 Task: Find connections with filter location Eltville with filter topic #communitywith filter profile language French with filter current company Blue Yonder with filter school Coimbatore Tamil Nadu jobs  with filter industry Social Networking Platforms with filter service category Financial Accounting with filter keywords title Managing Partner
Action: Mouse moved to (585, 69)
Screenshot: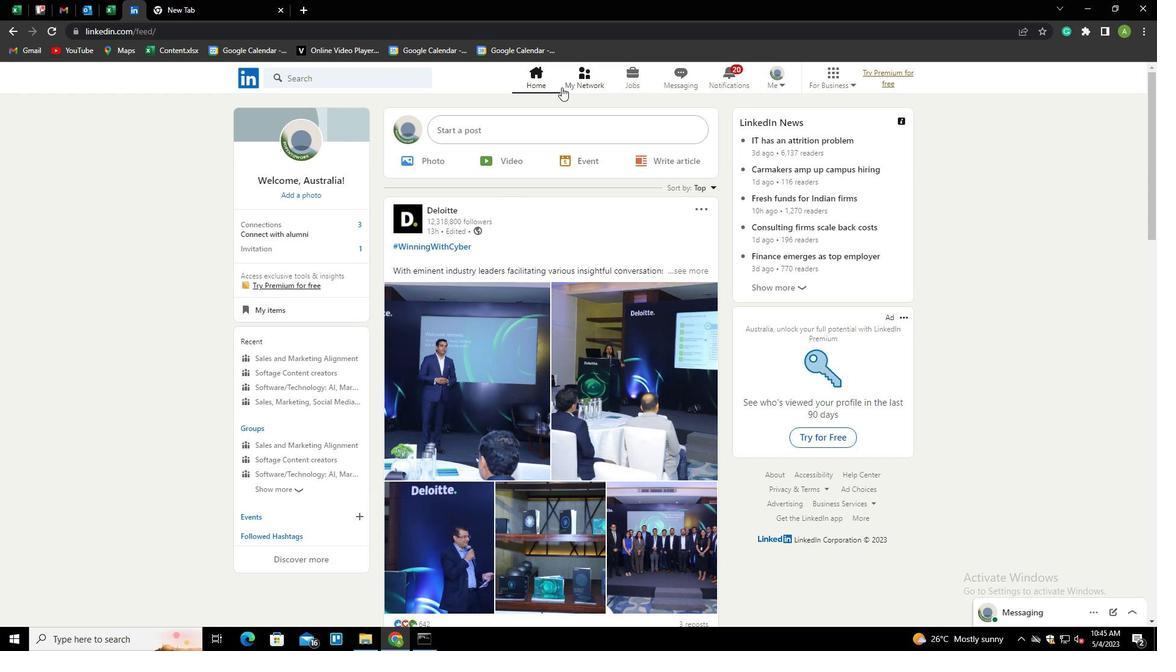 
Action: Mouse pressed left at (585, 69)
Screenshot: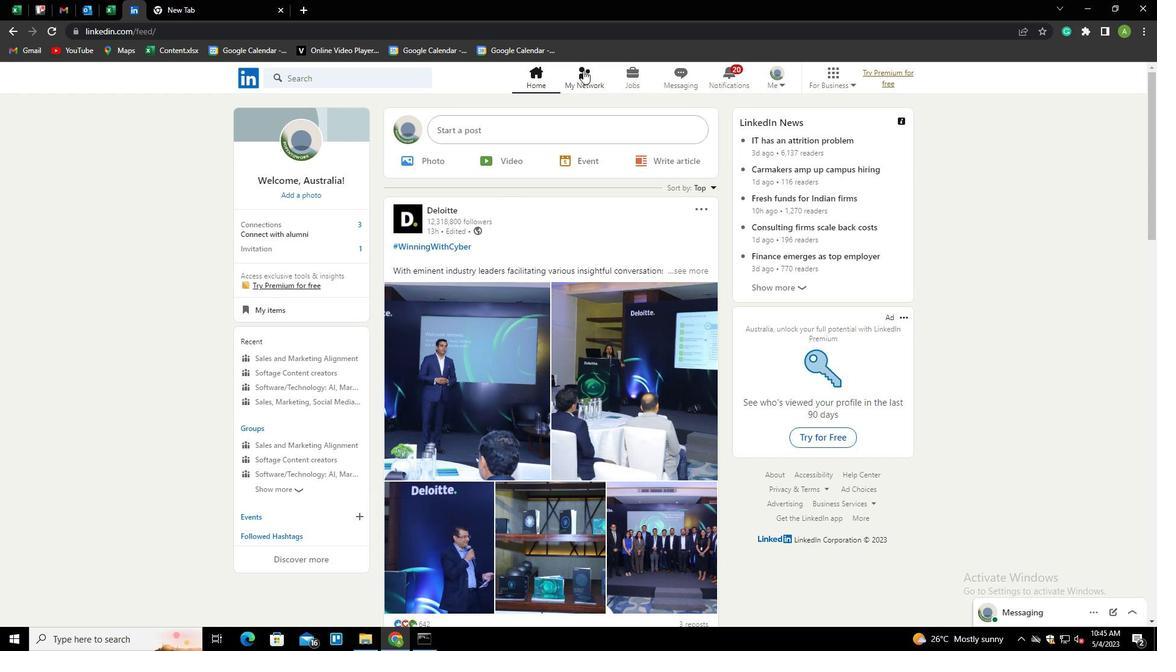 
Action: Mouse moved to (325, 142)
Screenshot: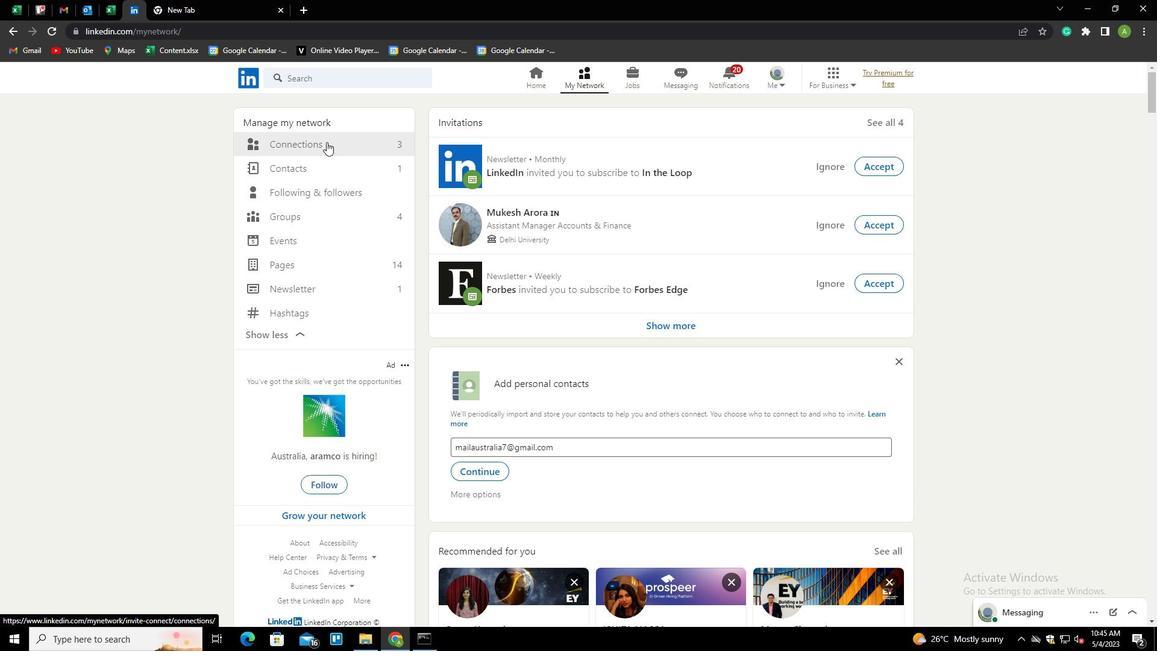 
Action: Mouse pressed left at (325, 142)
Screenshot: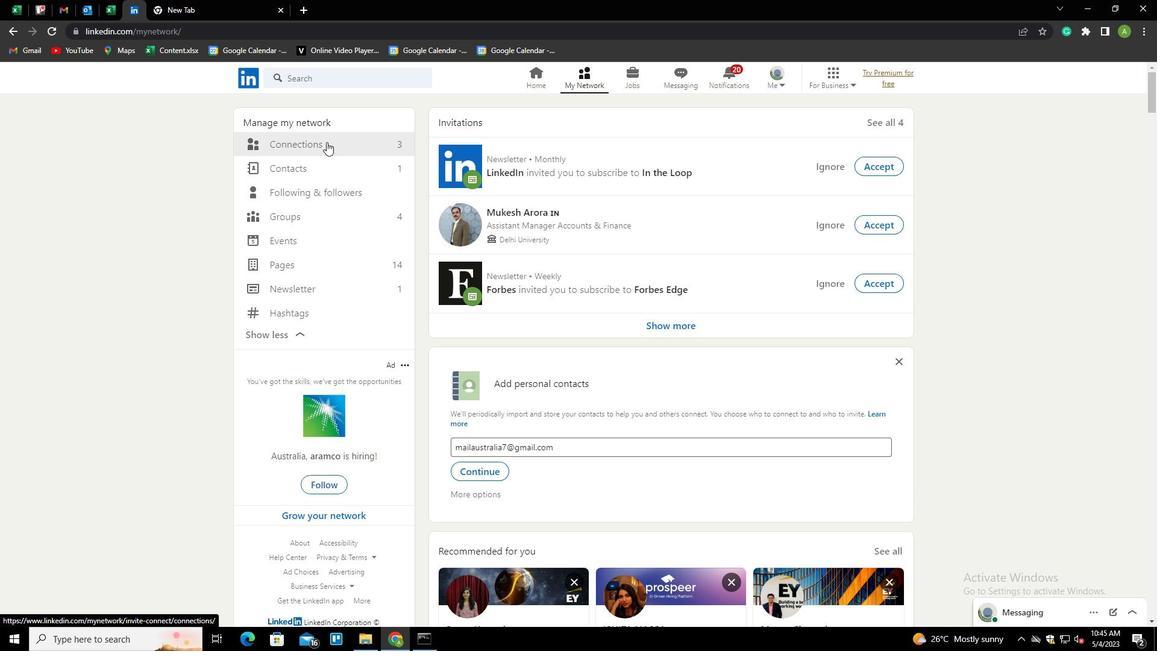 
Action: Mouse moved to (652, 145)
Screenshot: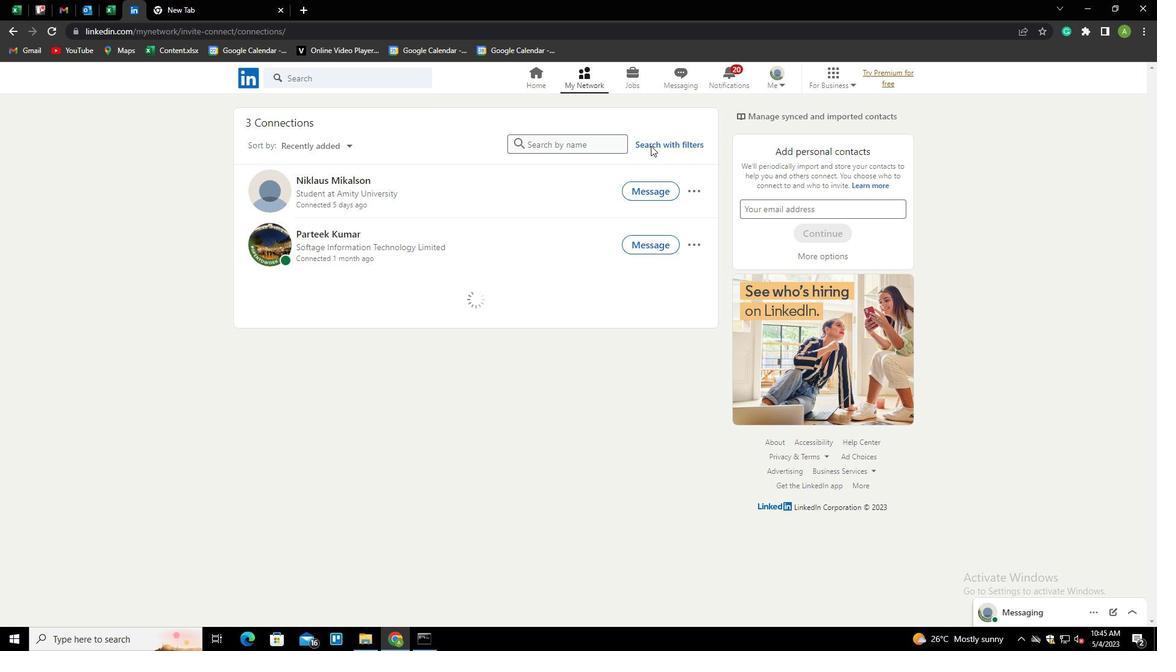 
Action: Mouse pressed left at (652, 145)
Screenshot: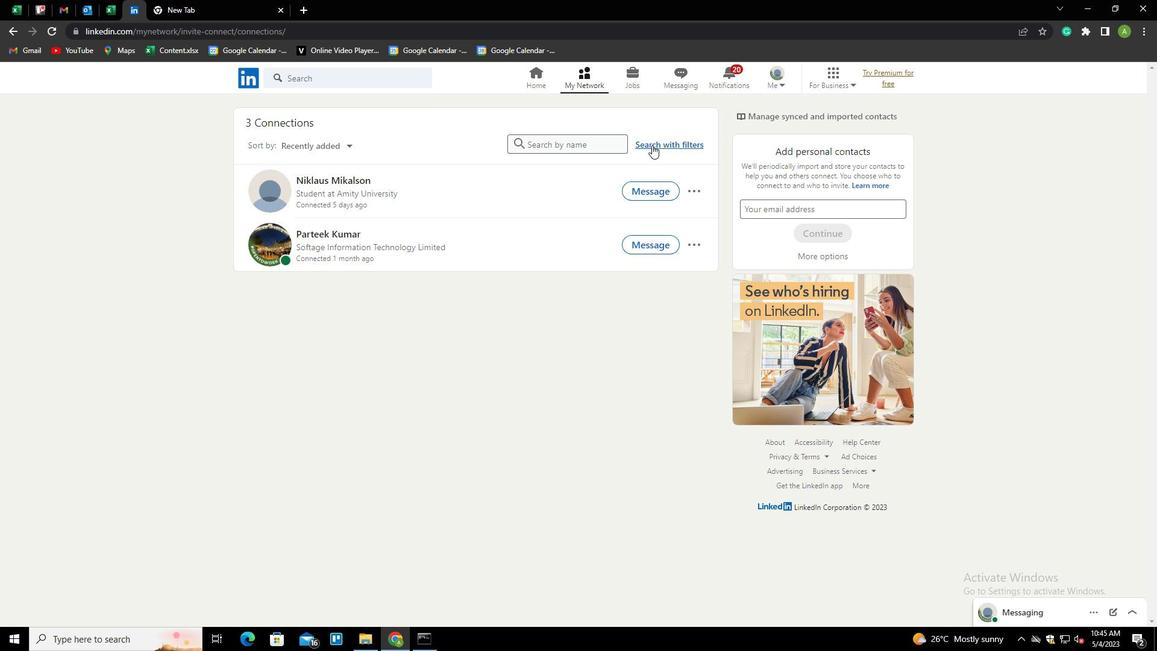 
Action: Mouse moved to (612, 109)
Screenshot: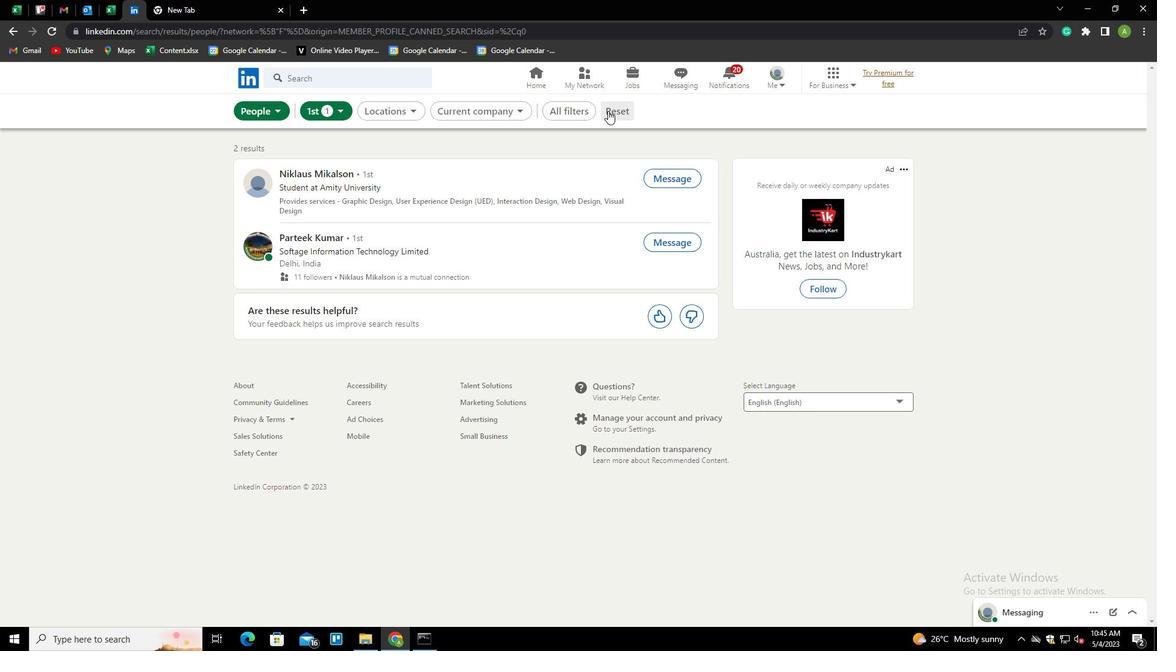 
Action: Mouse pressed left at (612, 109)
Screenshot: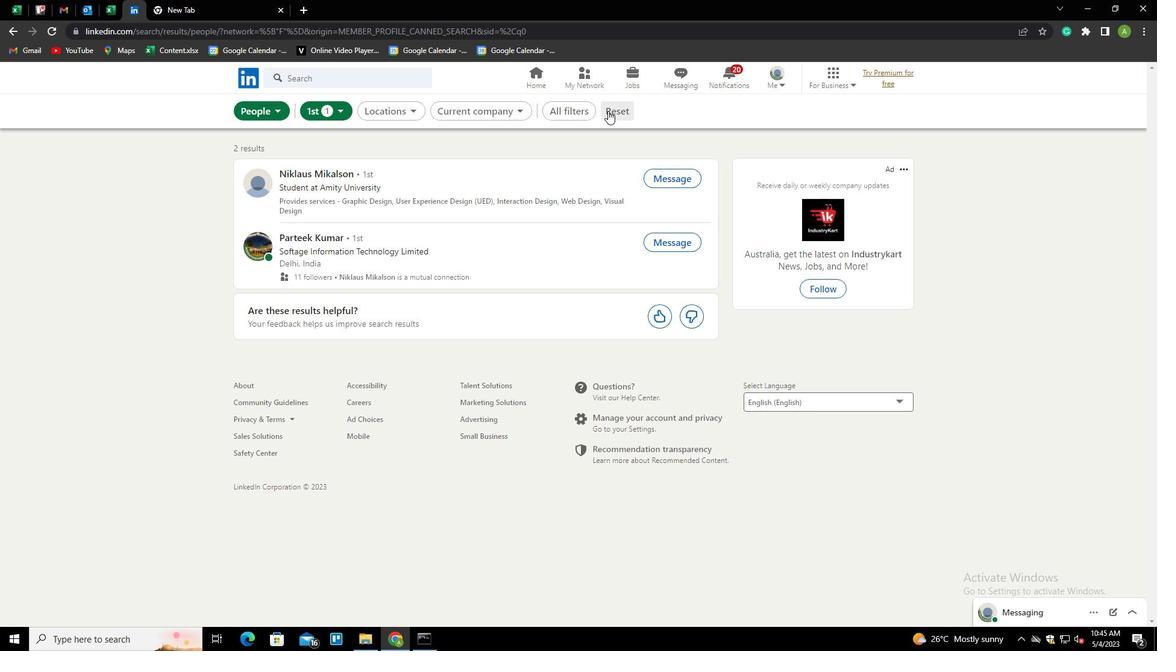 
Action: Mouse moved to (603, 111)
Screenshot: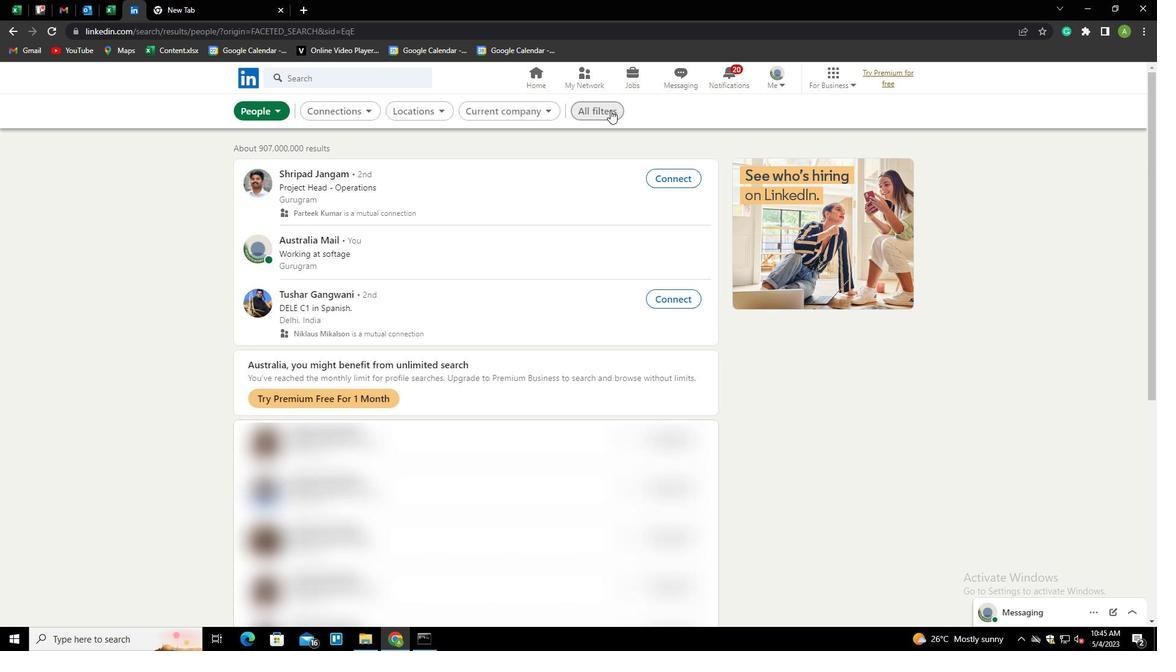 
Action: Mouse pressed left at (603, 111)
Screenshot: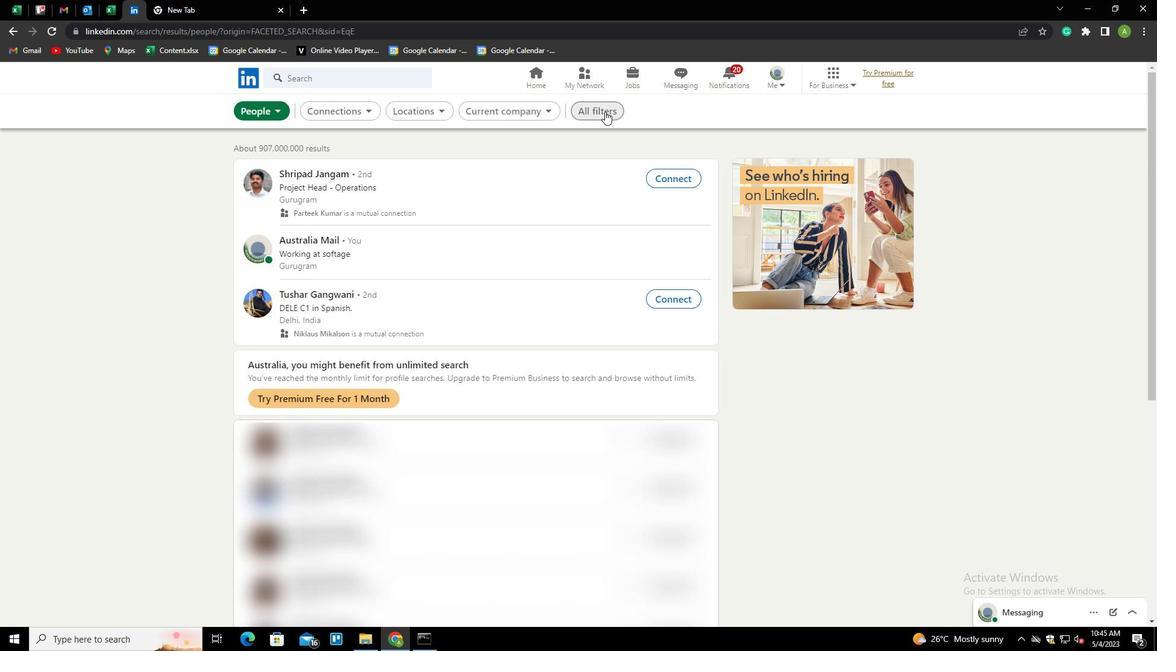
Action: Mouse moved to (972, 397)
Screenshot: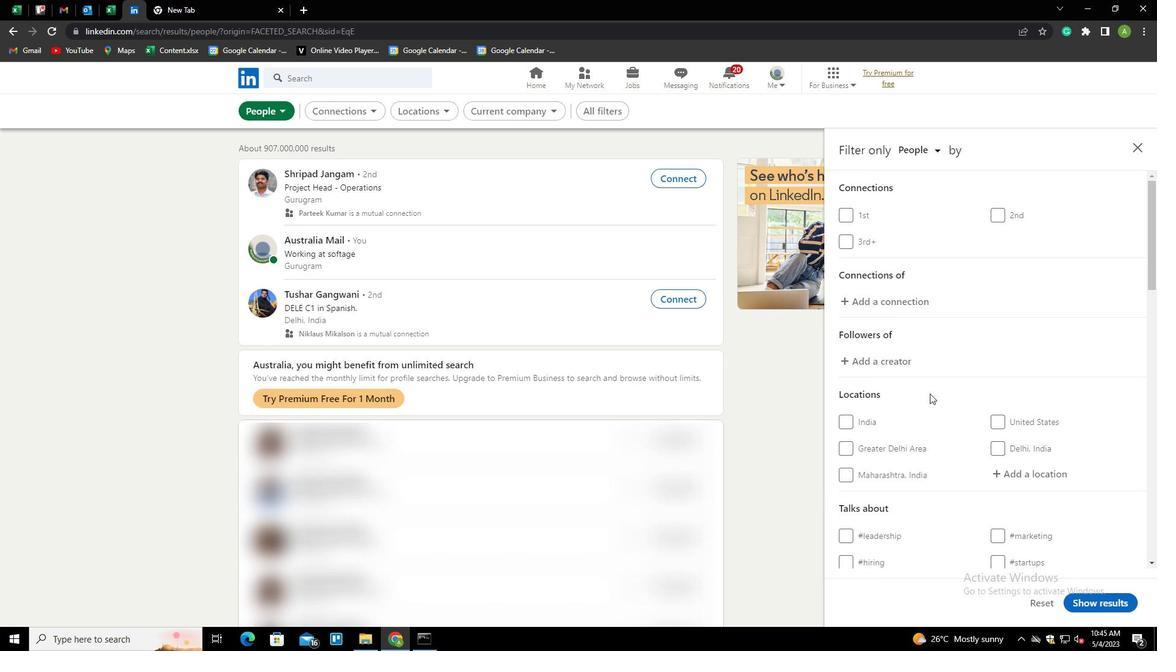 
Action: Mouse scrolled (972, 396) with delta (0, 0)
Screenshot: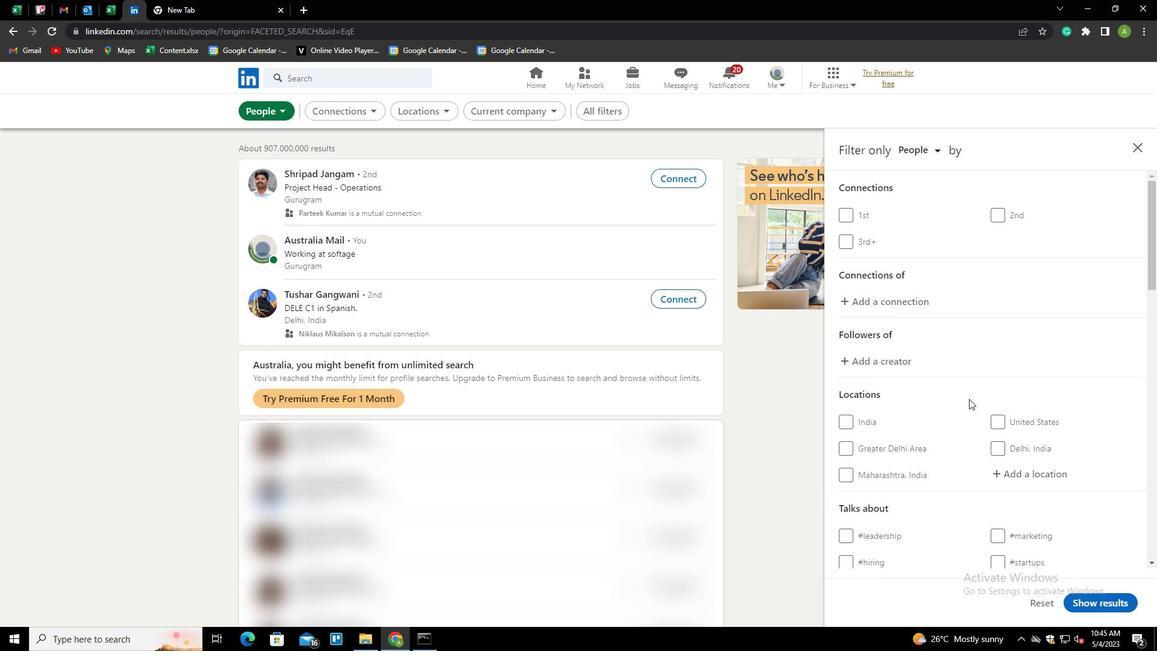 
Action: Mouse scrolled (972, 396) with delta (0, 0)
Screenshot: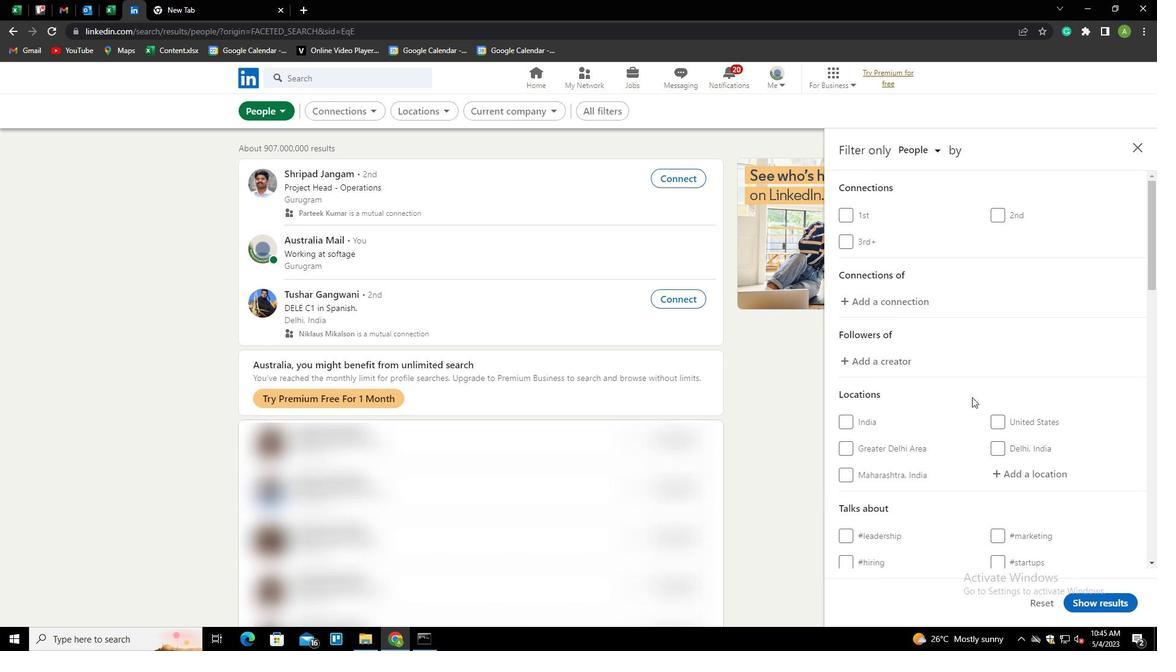 
Action: Mouse moved to (1016, 357)
Screenshot: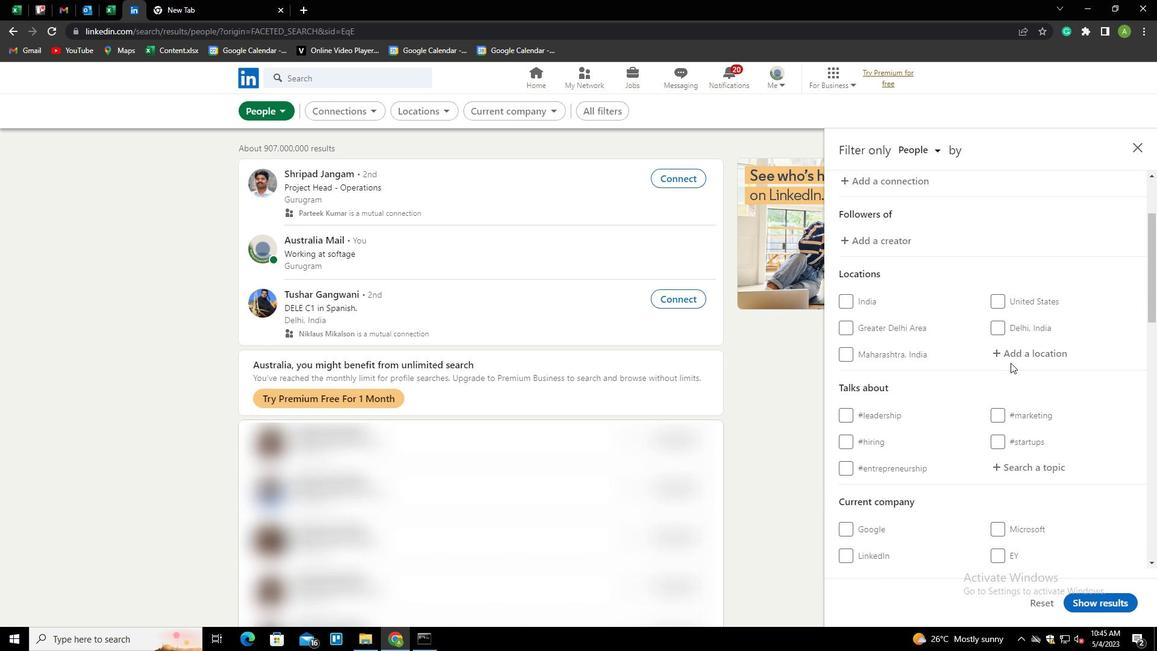 
Action: Mouse pressed left at (1016, 357)
Screenshot: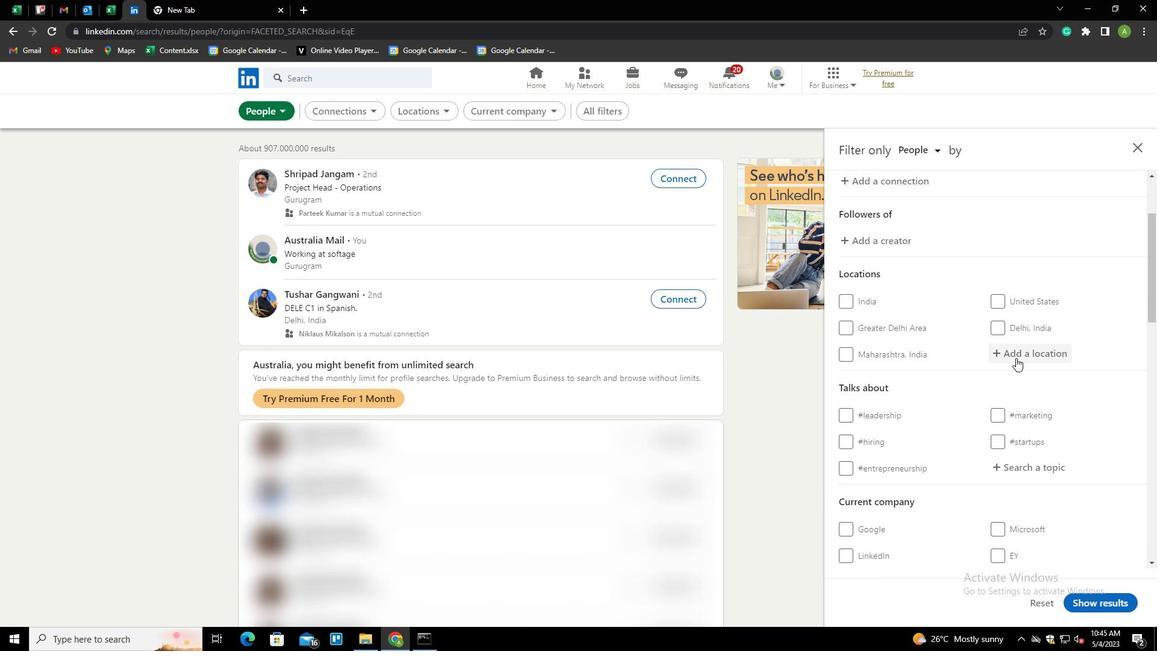 
Action: Key pressed <Key.shift><Key.shift><Key.shift><Key.shift><Key.shift><Key.shift><Key.shift><Key.shift><Key.shift><Key.shift><Key.shift><Key.shift><Key.shift><Key.shift><Key.shift><Key.shift><Key.shift><Key.shift><Key.shift><Key.shift><Key.shift><Key.shift><Key.shift><Key.shift><Key.shift><Key.shift><Key.shift><Key.shift><Key.shift><Key.shift><Key.shift><Key.shift><Key.shift>ELTVILLE<Key.space><Key.down><Key.enter>
Screenshot: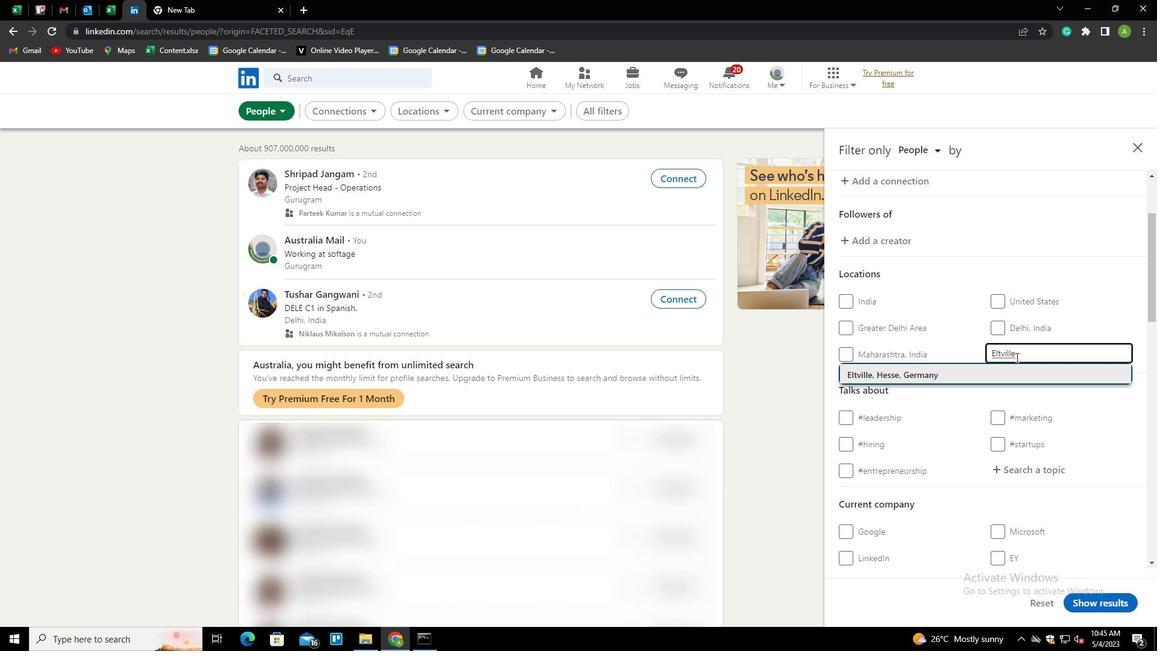 
Action: Mouse scrolled (1016, 357) with delta (0, 0)
Screenshot: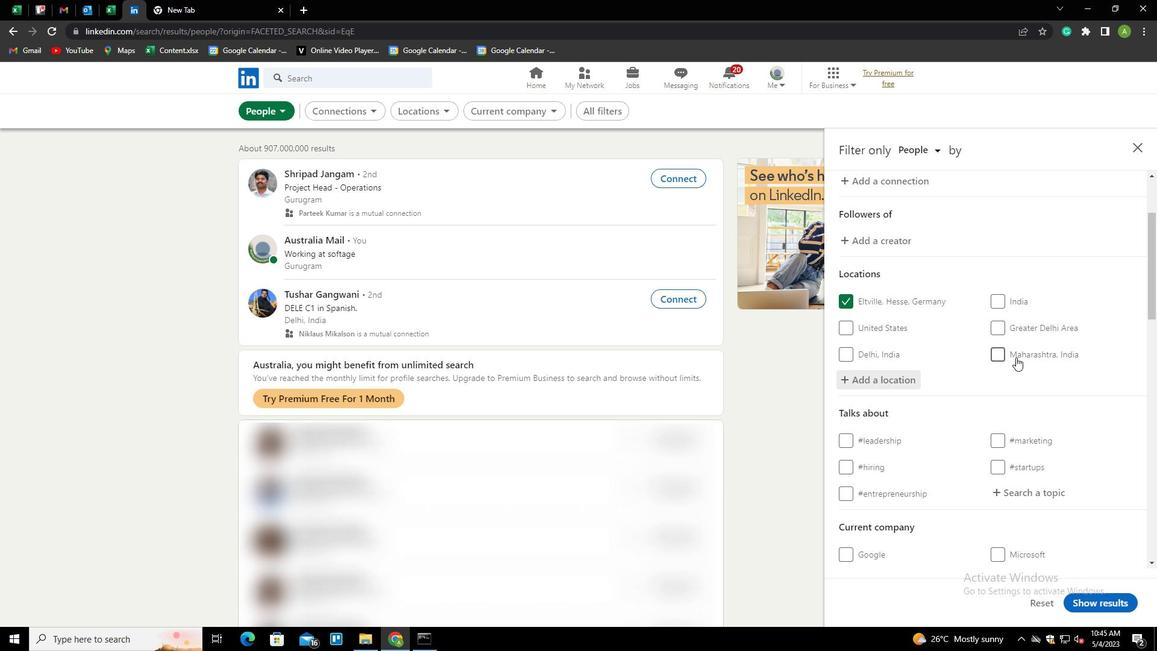 
Action: Mouse scrolled (1016, 357) with delta (0, 0)
Screenshot: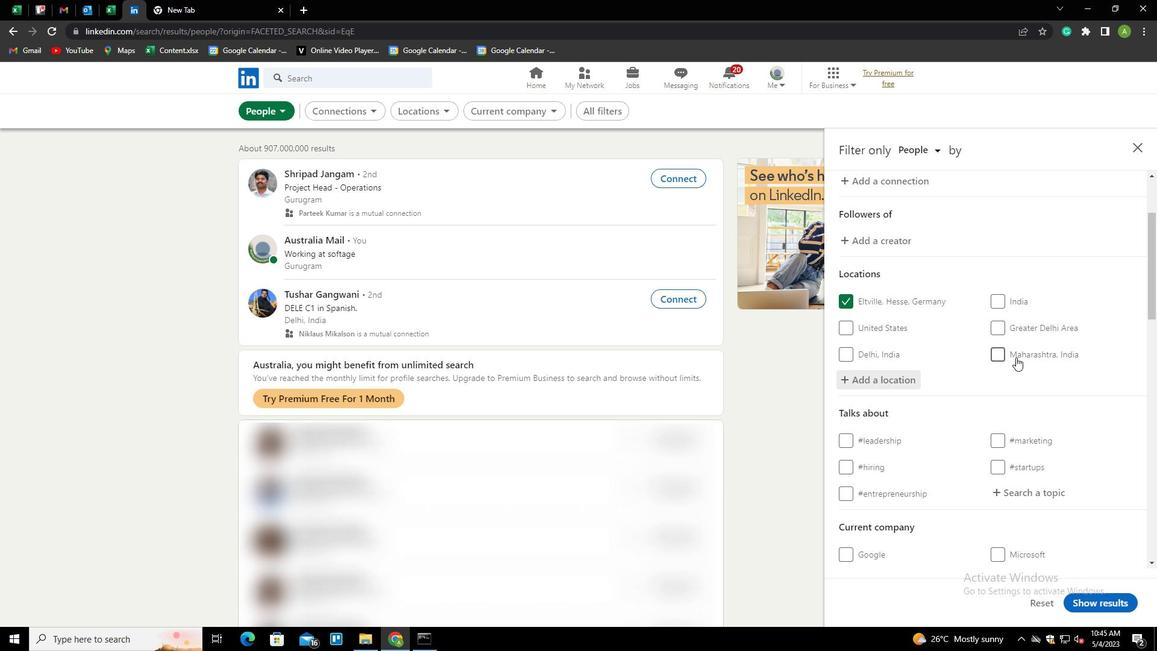 
Action: Mouse scrolled (1016, 357) with delta (0, 0)
Screenshot: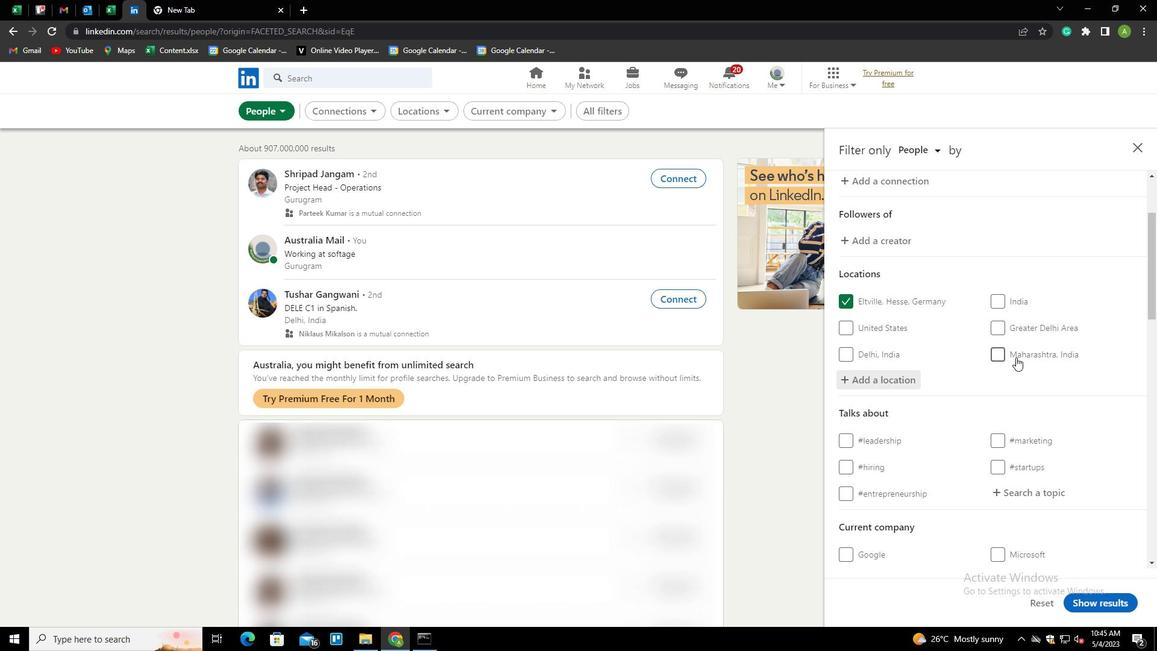 
Action: Mouse scrolled (1016, 357) with delta (0, 0)
Screenshot: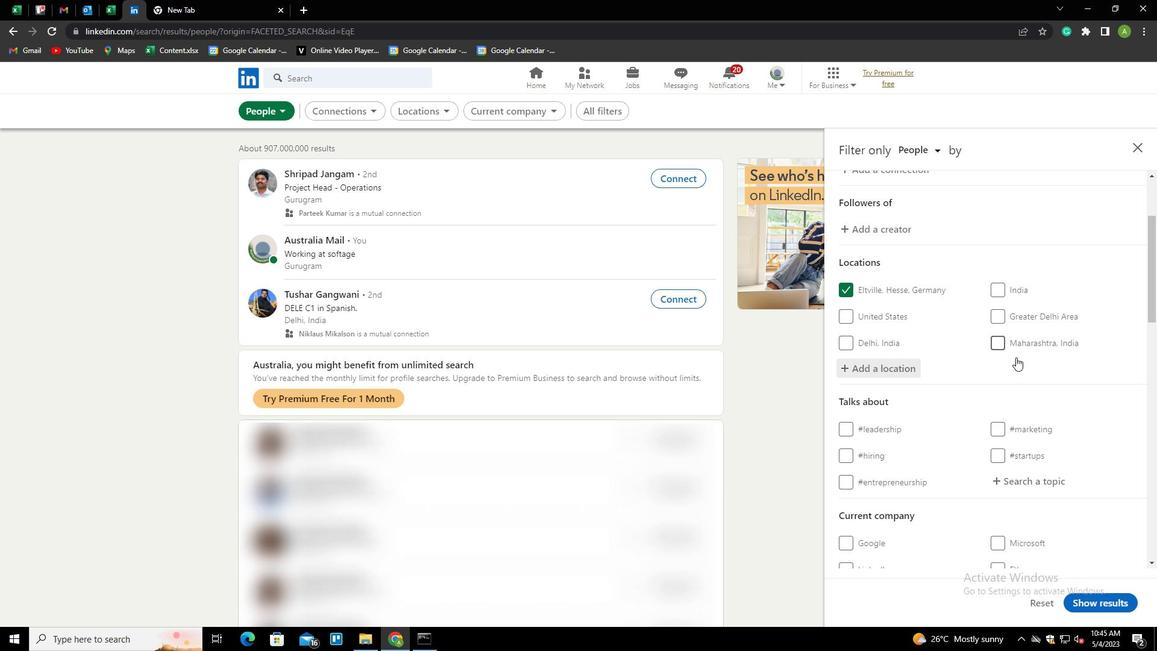 
Action: Mouse moved to (1007, 252)
Screenshot: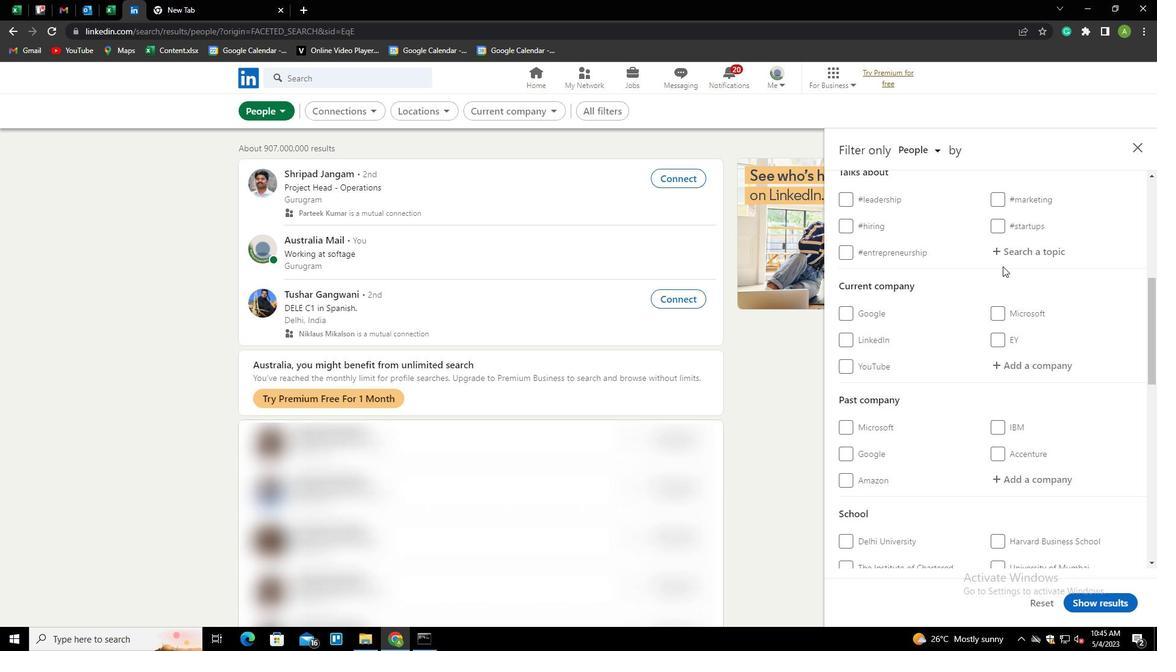 
Action: Mouse pressed left at (1007, 252)
Screenshot: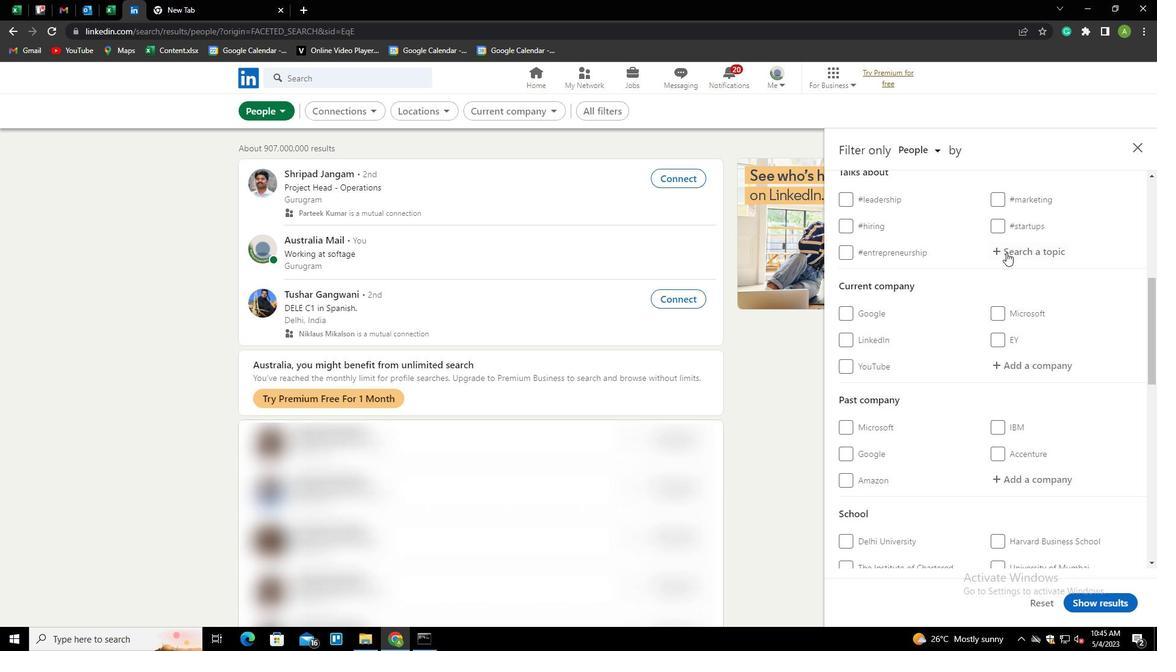 
Action: Key pressed COMMUNITY<Key.down><Key.enter>
Screenshot: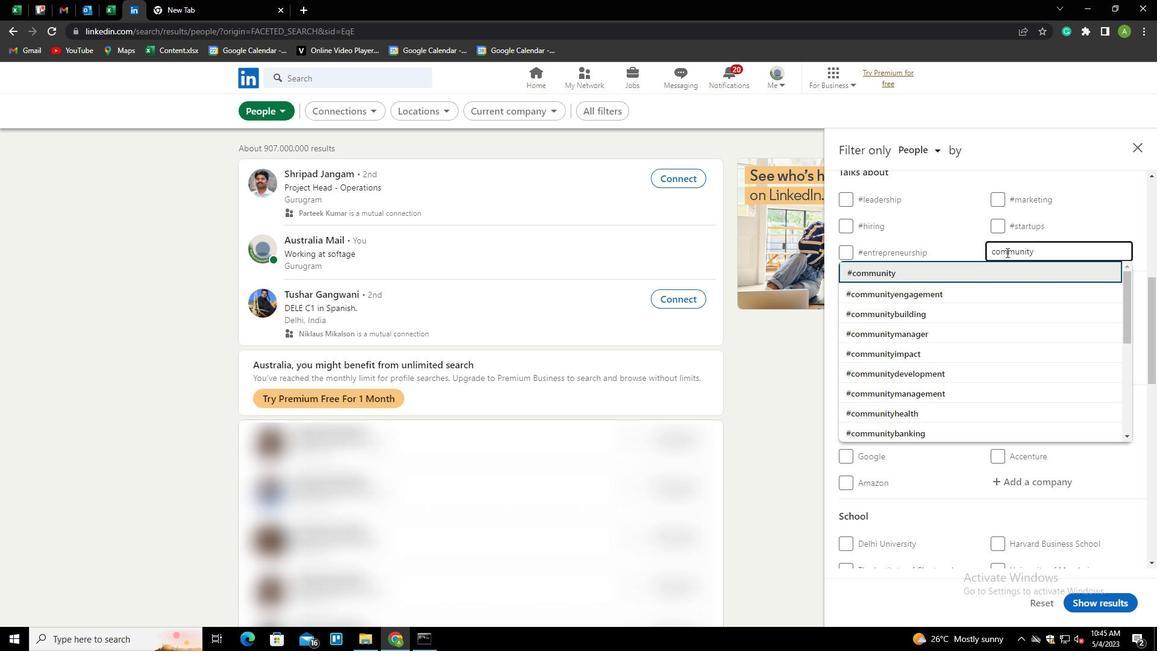 
Action: Mouse scrolled (1007, 252) with delta (0, 0)
Screenshot: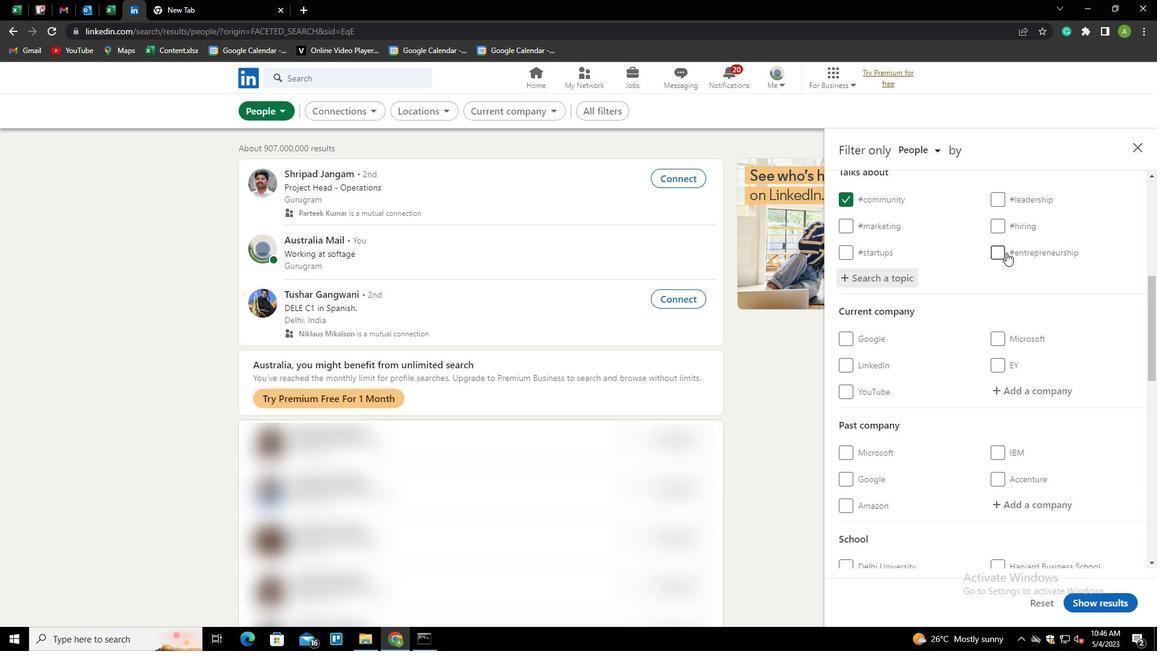 
Action: Mouse scrolled (1007, 252) with delta (0, 0)
Screenshot: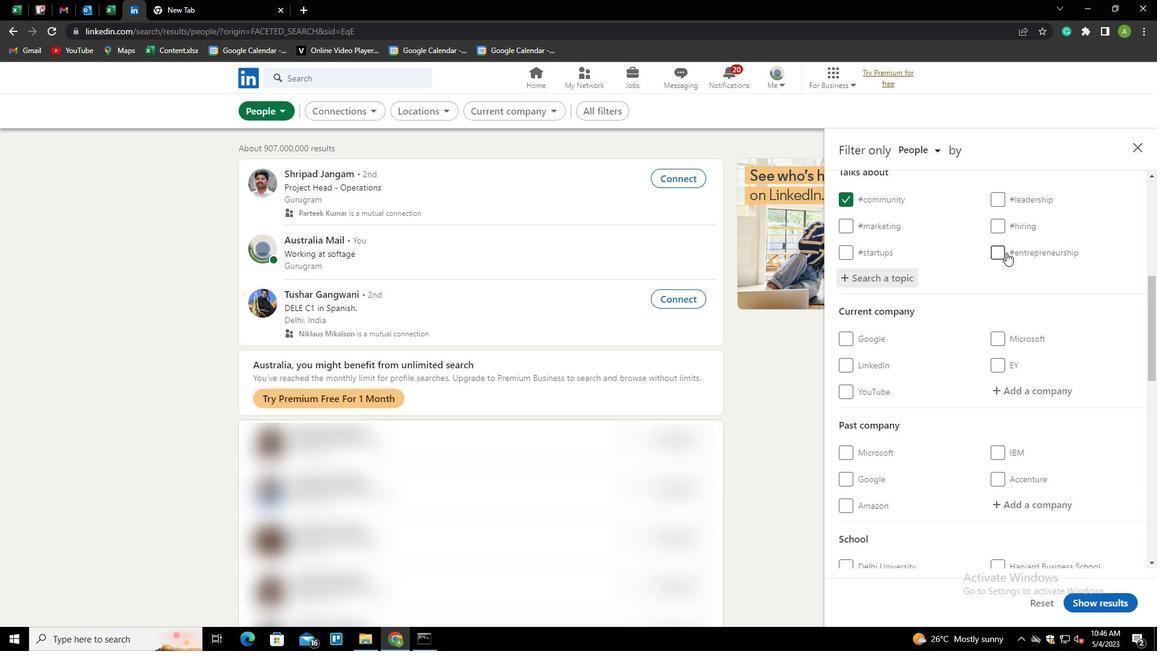 
Action: Mouse scrolled (1007, 252) with delta (0, 0)
Screenshot: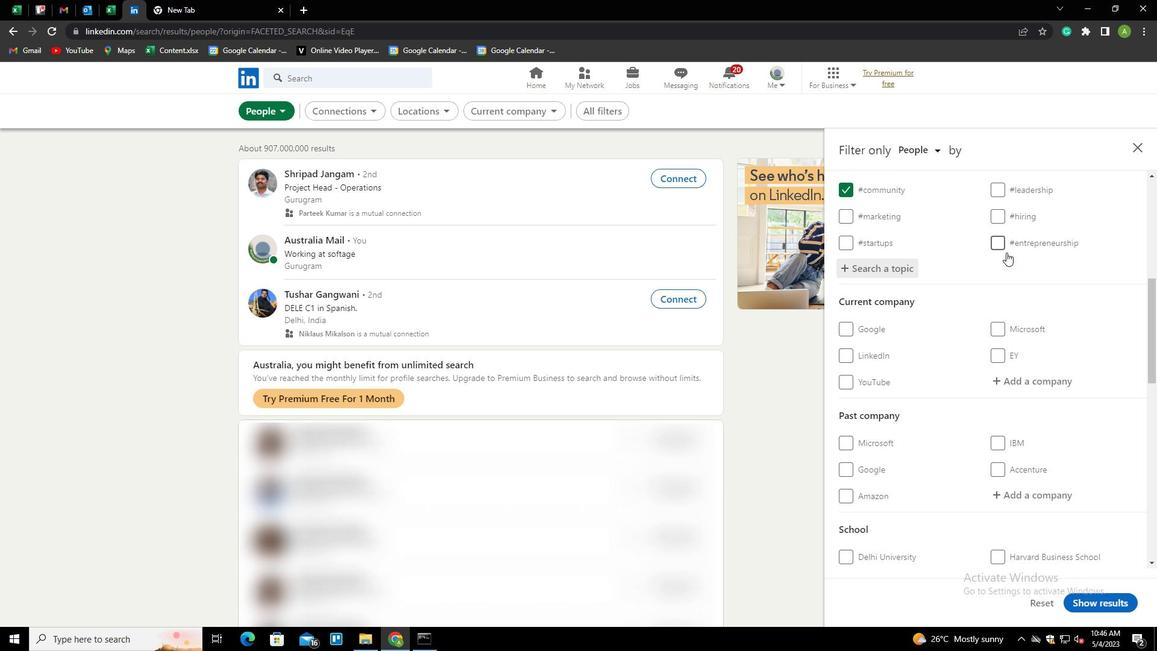 
Action: Mouse moved to (1007, 252)
Screenshot: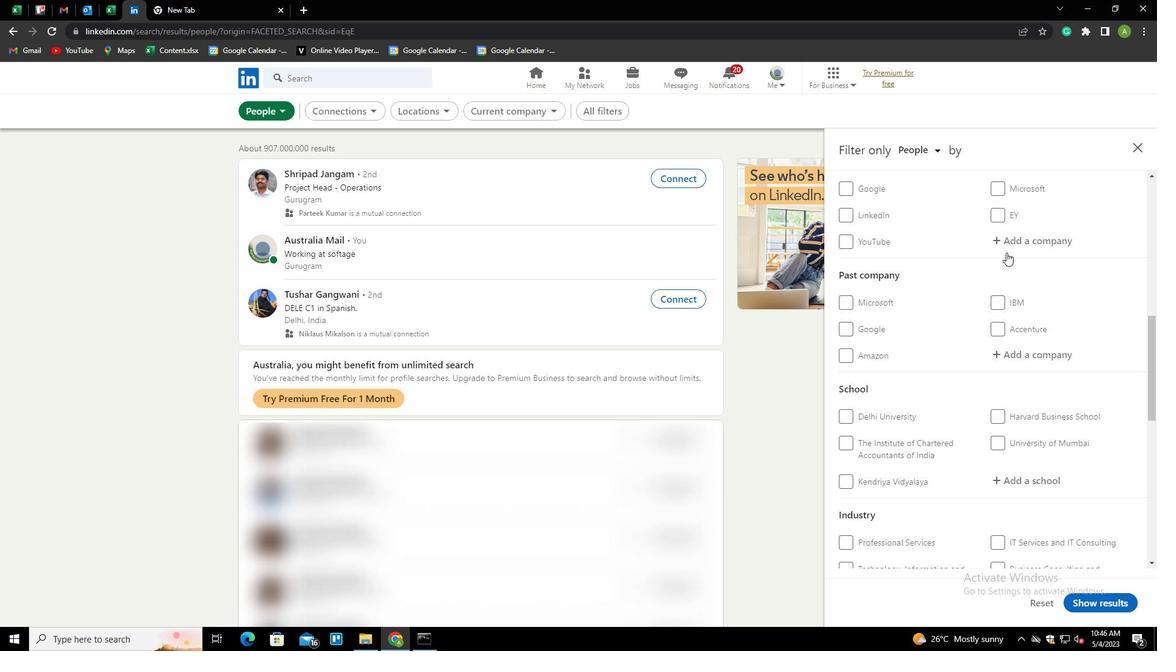 
Action: Mouse scrolled (1007, 252) with delta (0, 0)
Screenshot: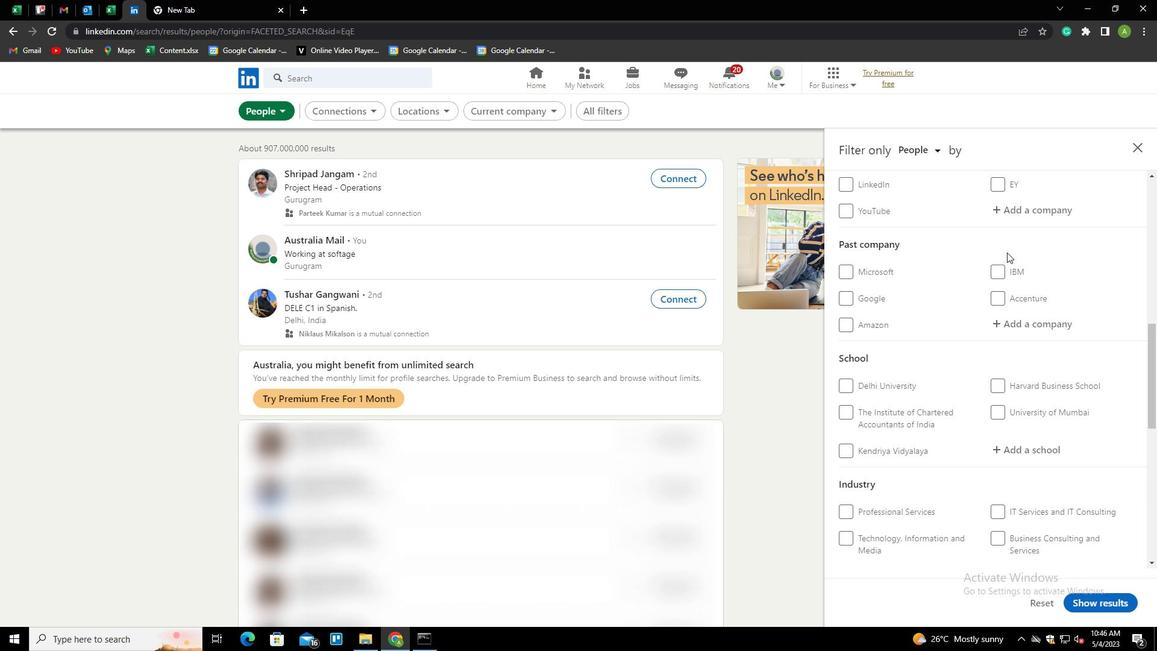 
Action: Mouse scrolled (1007, 252) with delta (0, 0)
Screenshot: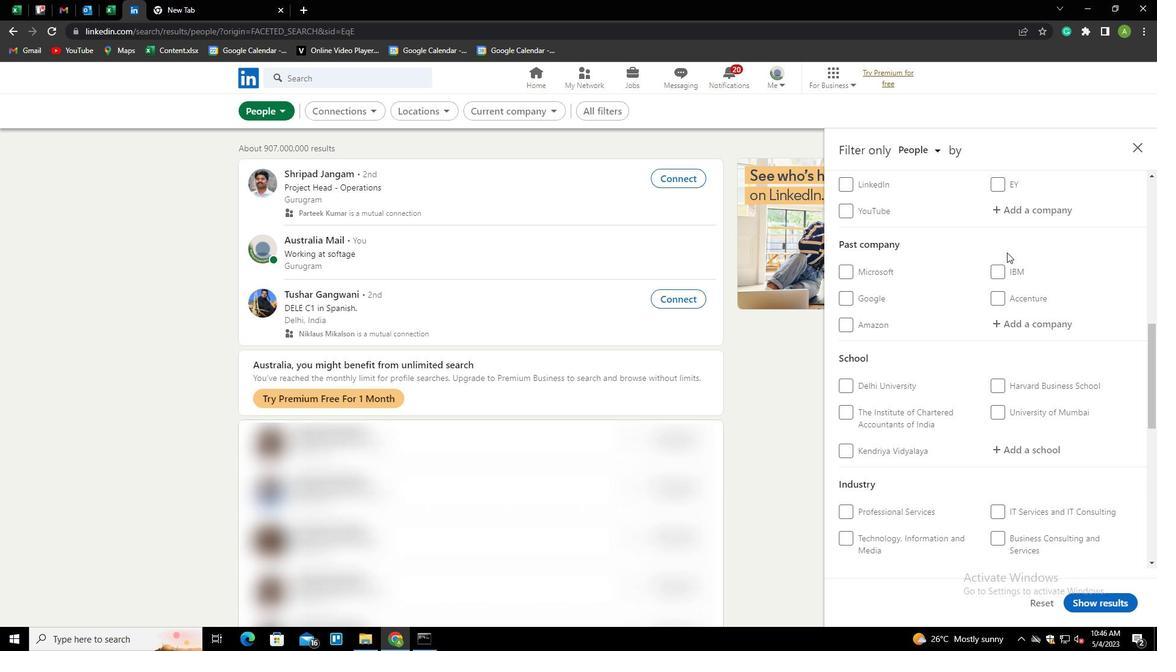 
Action: Mouse scrolled (1007, 252) with delta (0, 0)
Screenshot: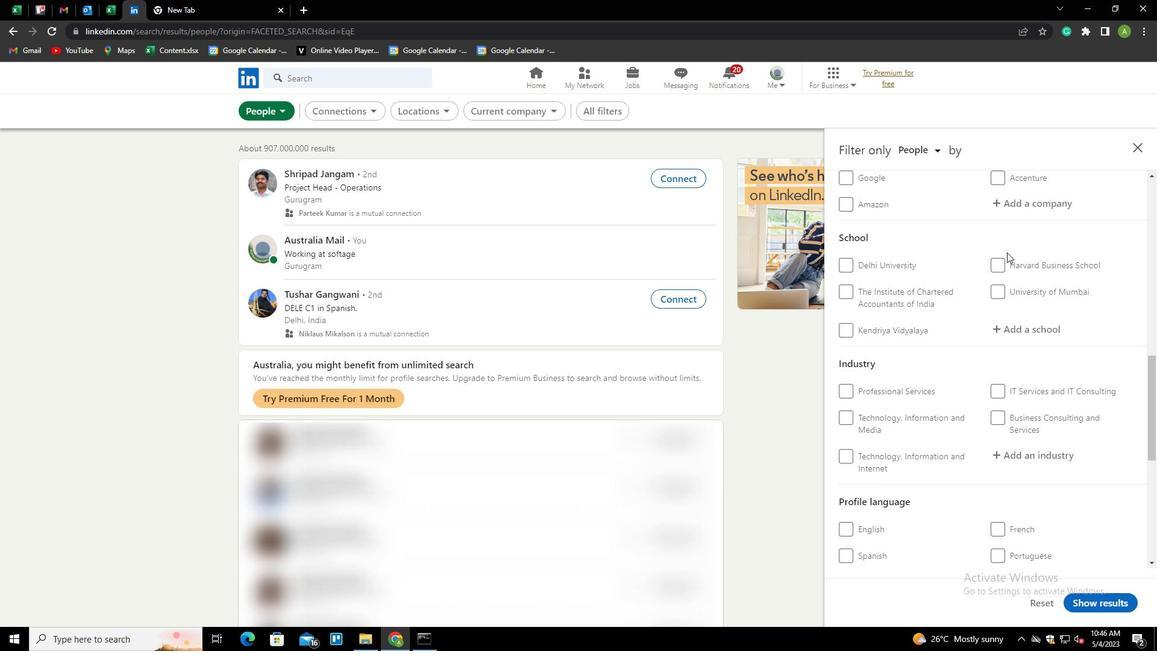 
Action: Mouse scrolled (1007, 252) with delta (0, 0)
Screenshot: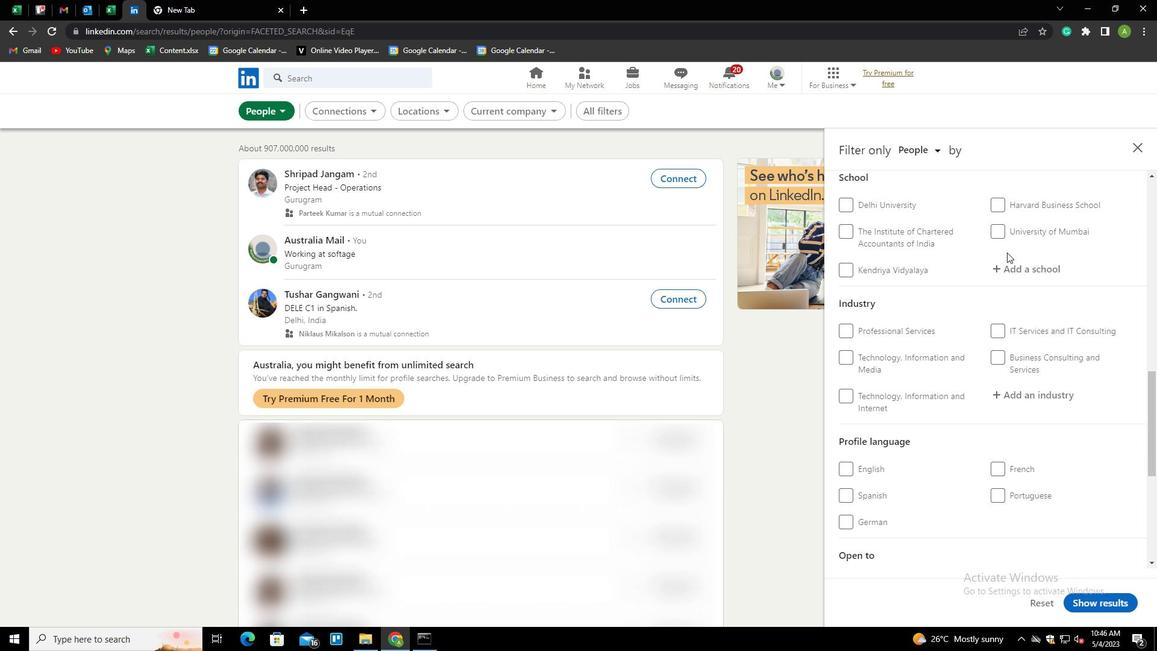 
Action: Mouse moved to (1000, 410)
Screenshot: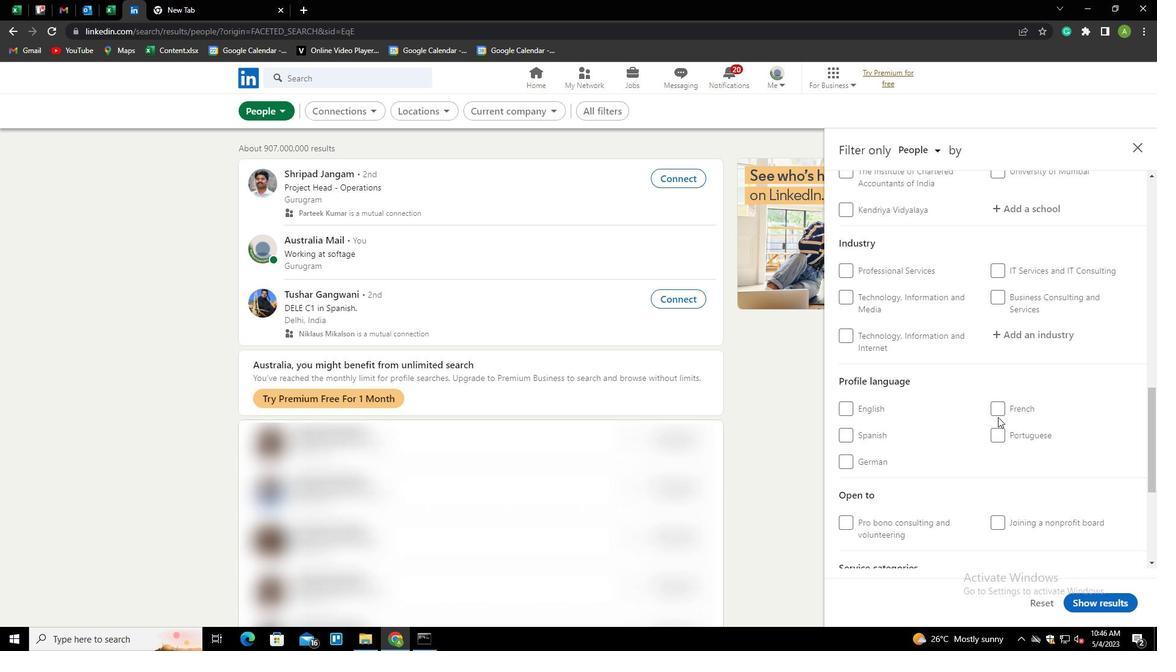 
Action: Mouse pressed left at (1000, 410)
Screenshot: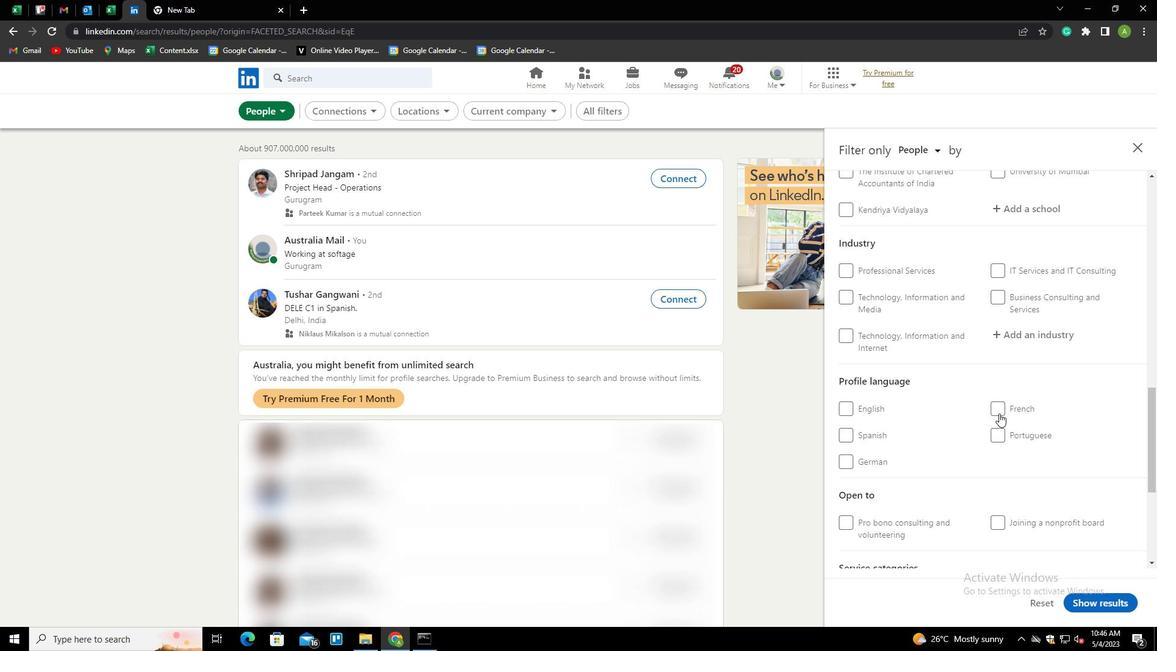 
Action: Mouse moved to (1048, 361)
Screenshot: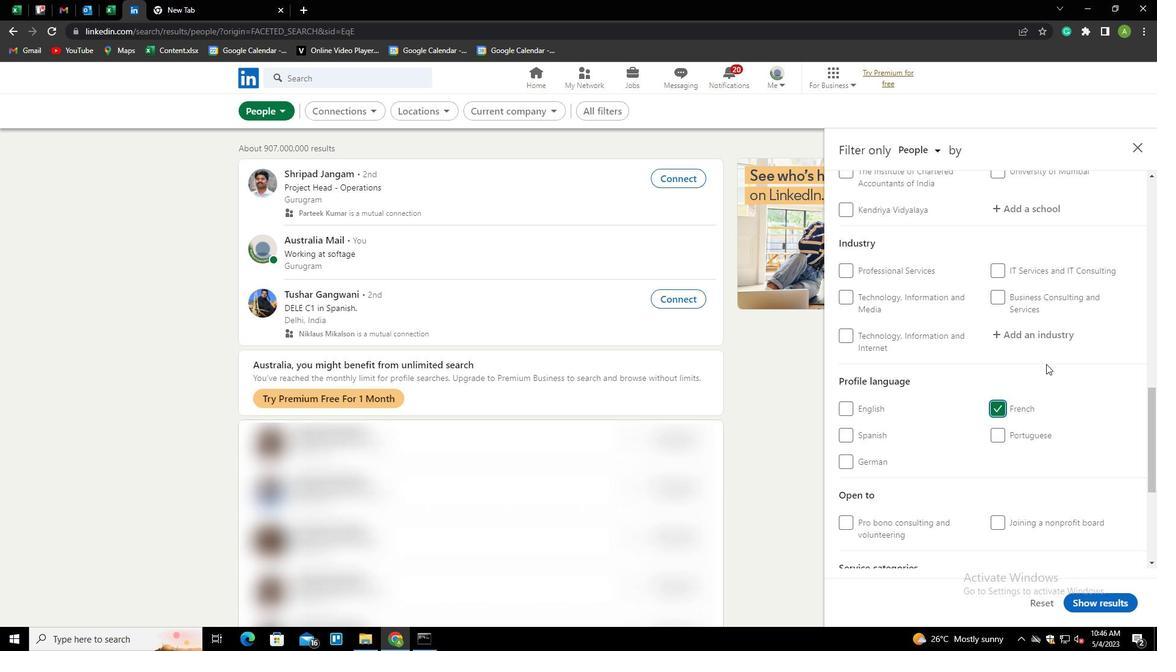 
Action: Mouse scrolled (1048, 361) with delta (0, 0)
Screenshot: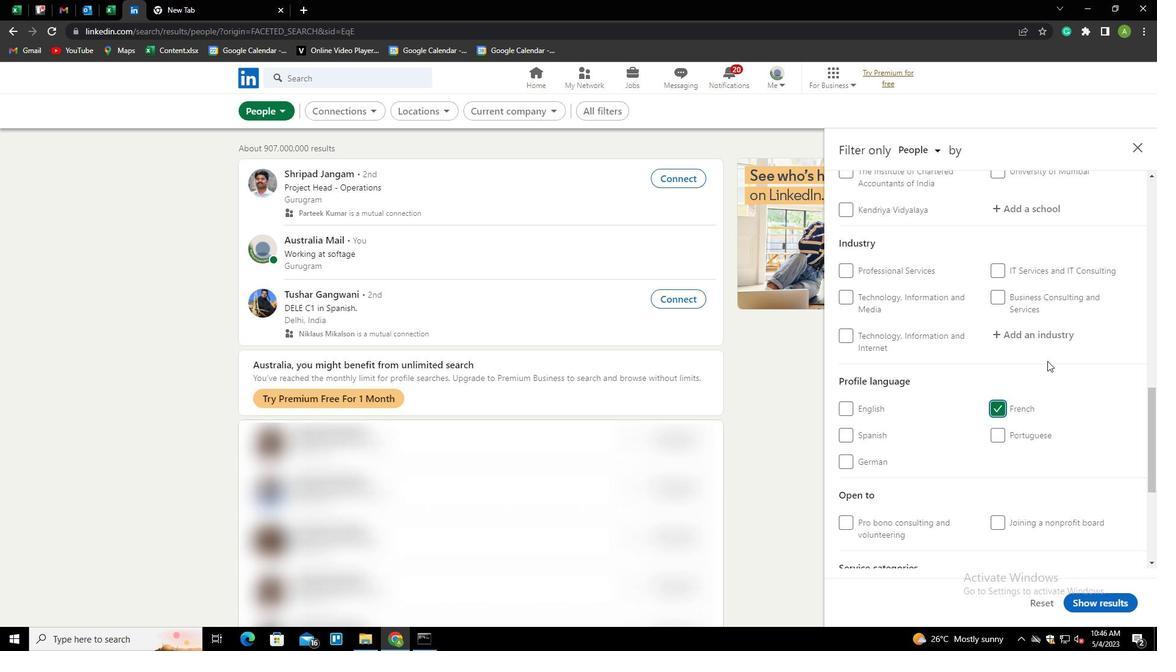 
Action: Mouse scrolled (1048, 361) with delta (0, 0)
Screenshot: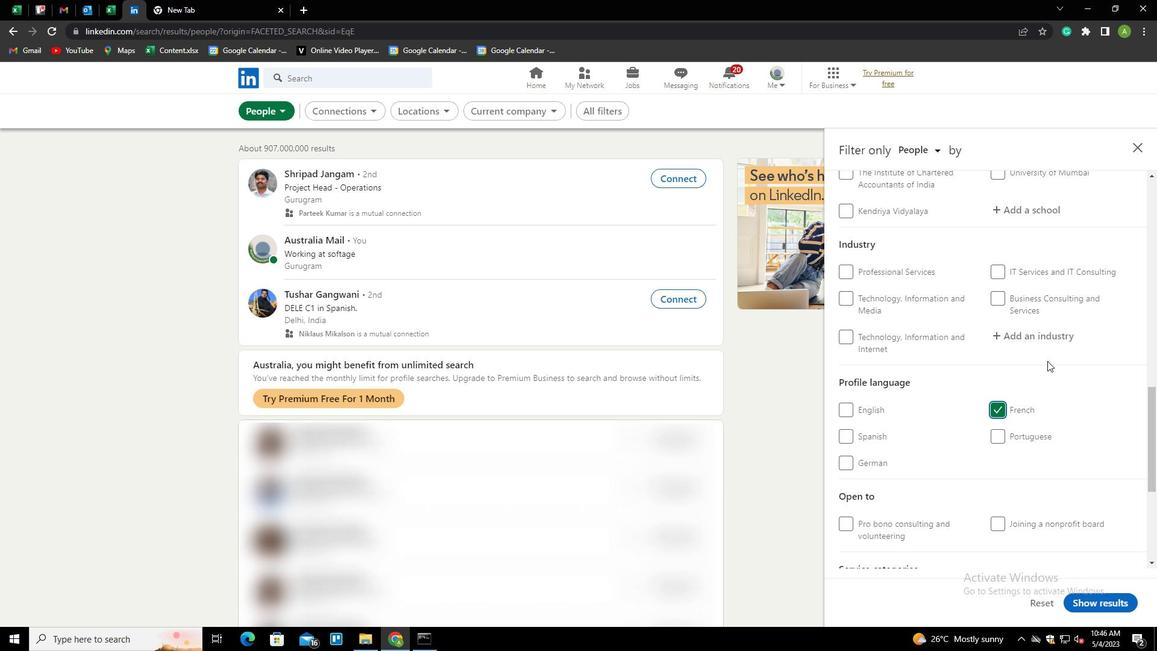 
Action: Mouse scrolled (1048, 361) with delta (0, 0)
Screenshot: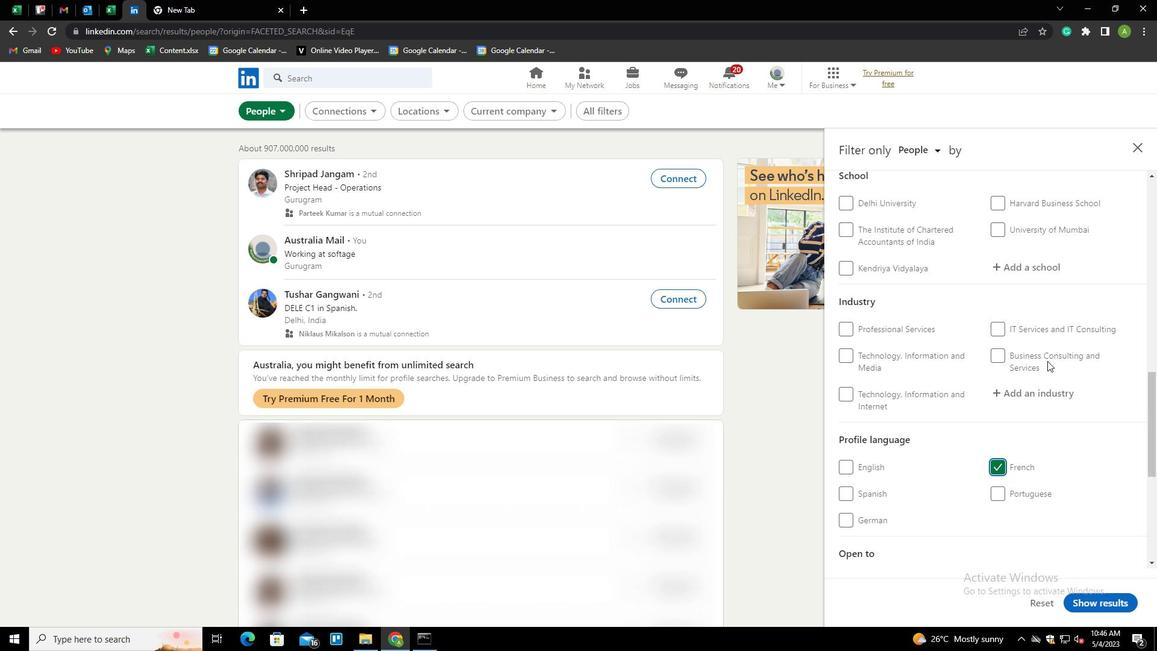 
Action: Mouse scrolled (1048, 361) with delta (0, 0)
Screenshot: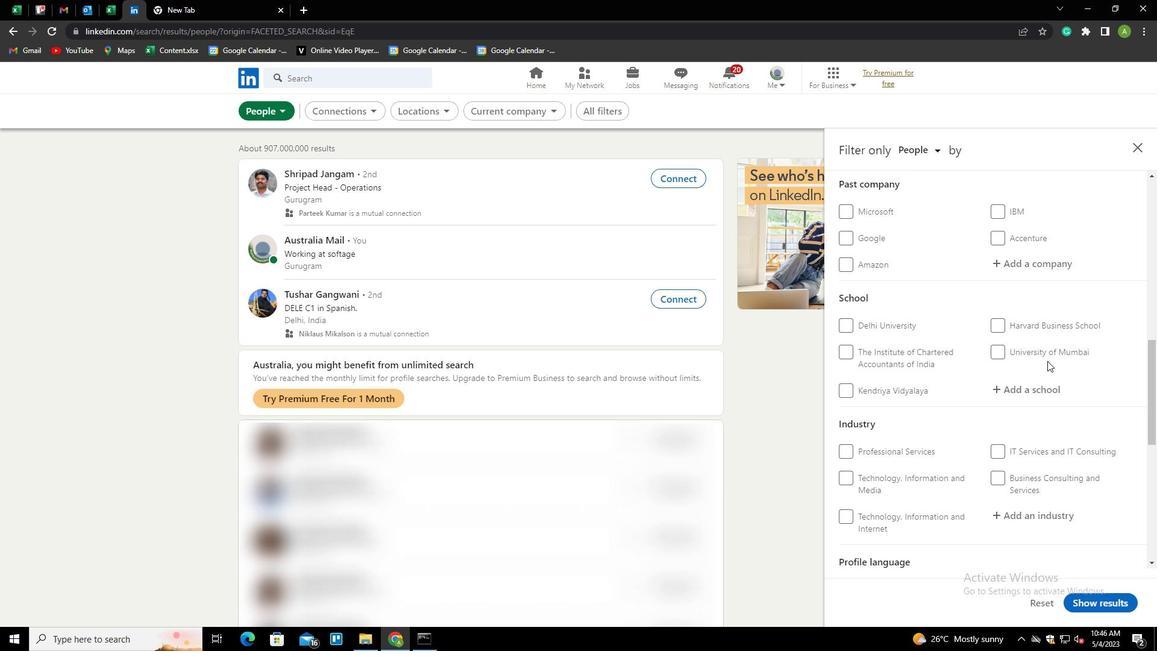 
Action: Mouse scrolled (1048, 361) with delta (0, 0)
Screenshot: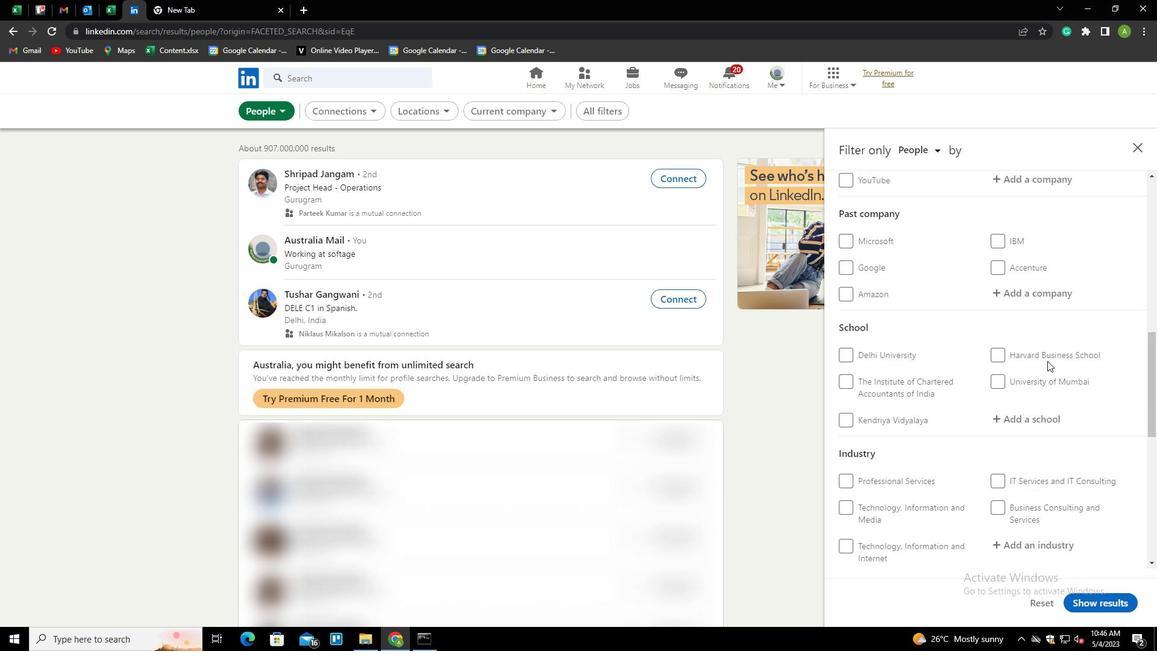 
Action: Mouse scrolled (1048, 361) with delta (0, 0)
Screenshot: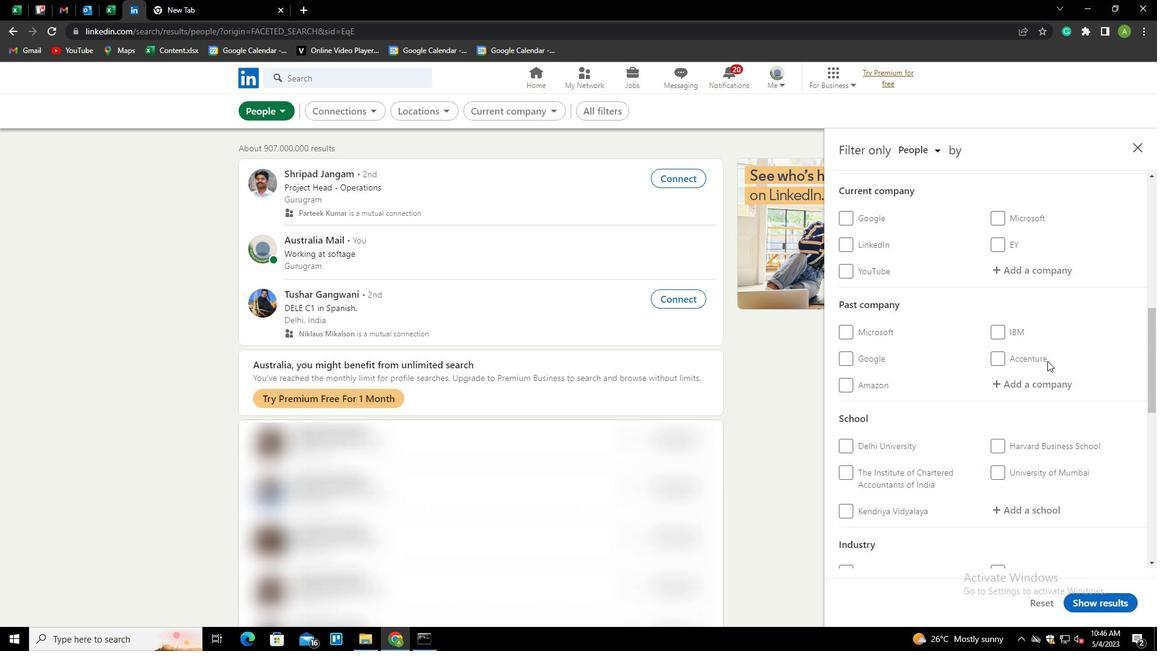 
Action: Mouse moved to (1033, 326)
Screenshot: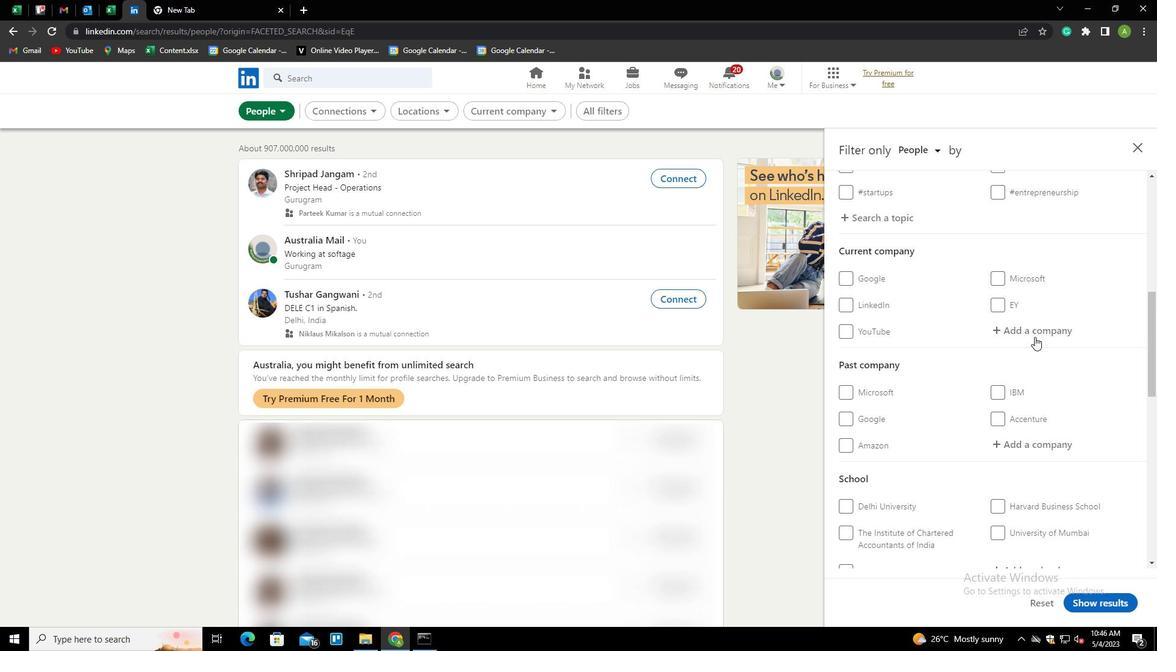
Action: Mouse pressed left at (1033, 326)
Screenshot: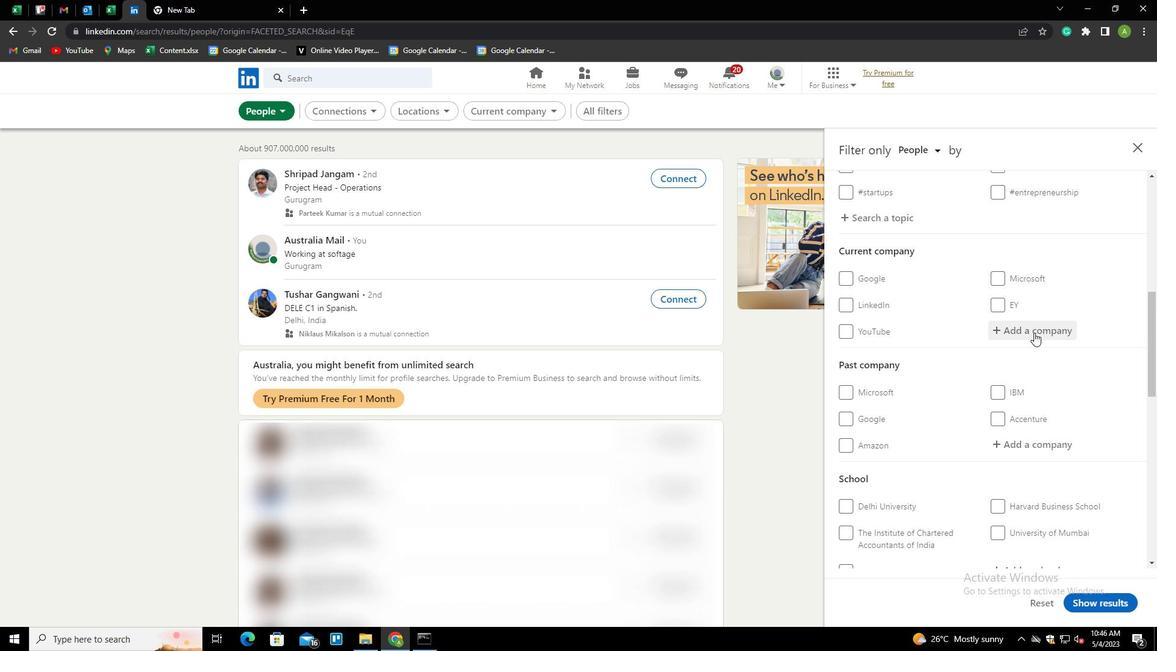 
Action: Key pressed <Key.shift>BLUE<Key.space><Key.shift>YONDER<Key.down><Key.enter>
Screenshot: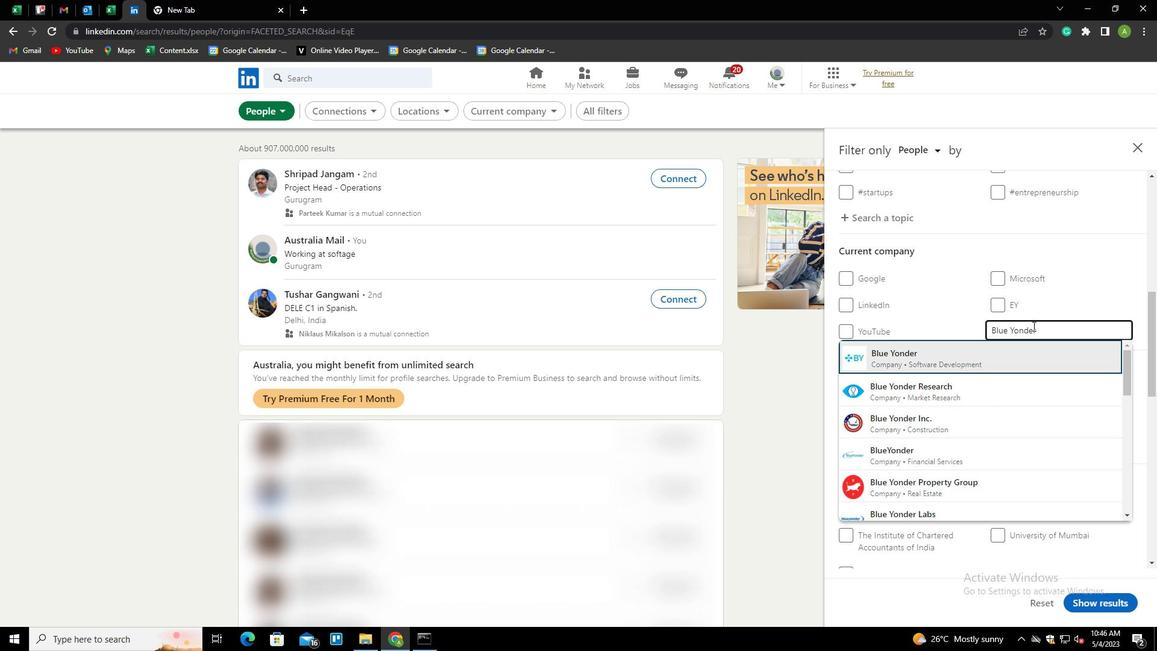 
Action: Mouse scrolled (1033, 325) with delta (0, 0)
Screenshot: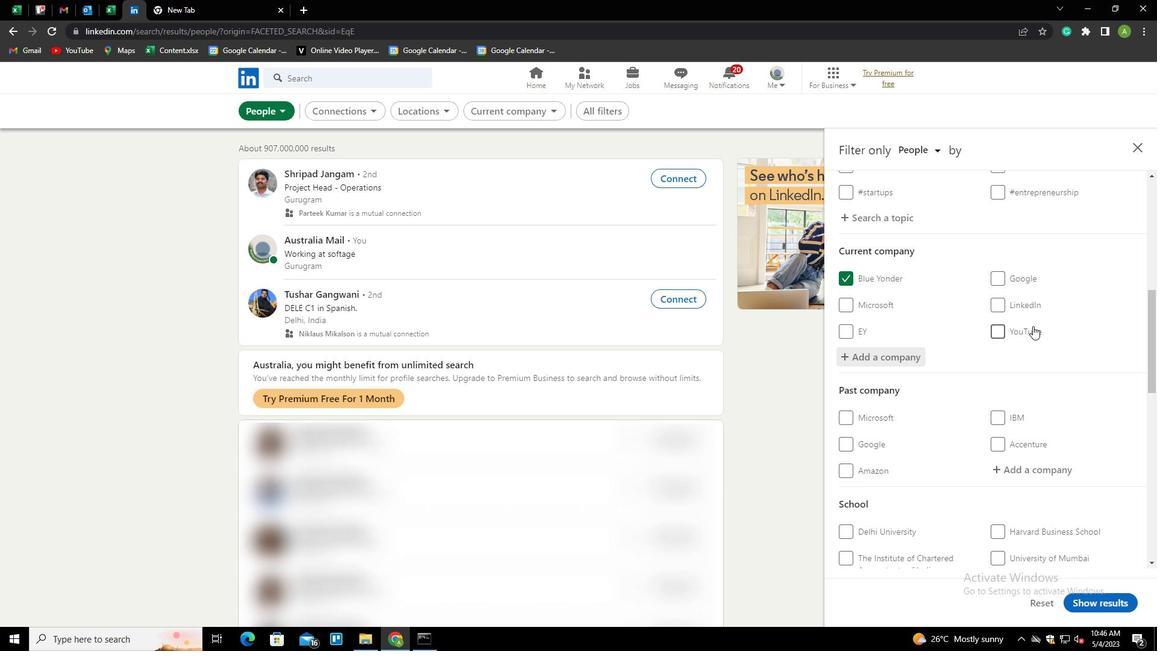 
Action: Mouse scrolled (1033, 325) with delta (0, 0)
Screenshot: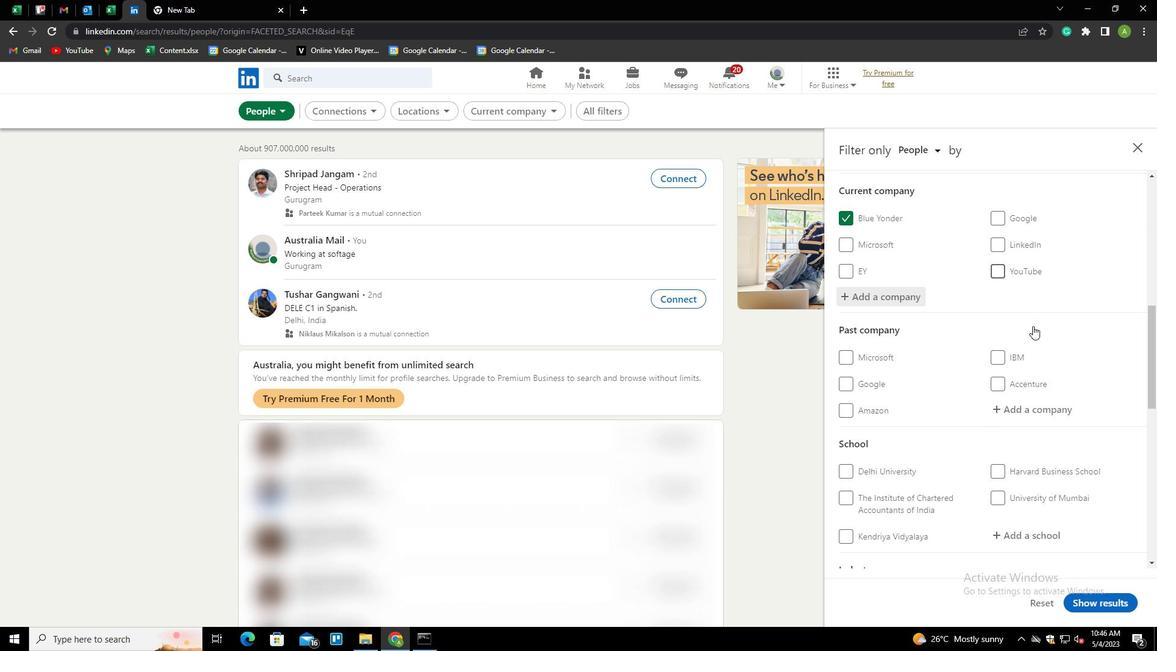 
Action: Mouse scrolled (1033, 325) with delta (0, 0)
Screenshot: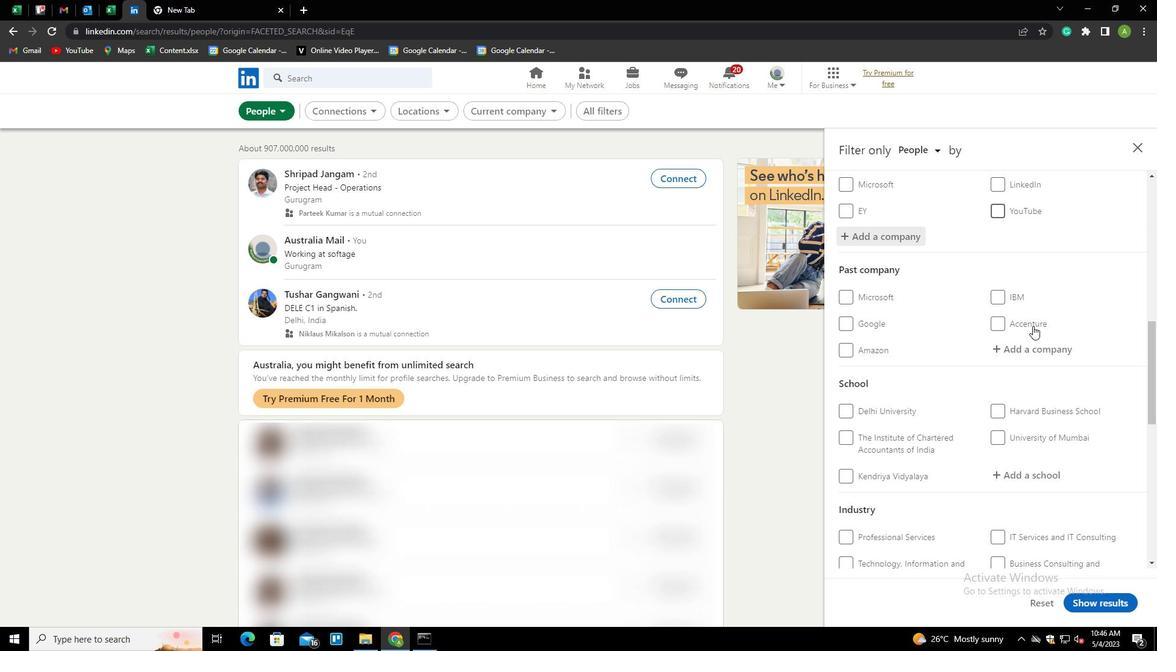 
Action: Mouse moved to (1016, 405)
Screenshot: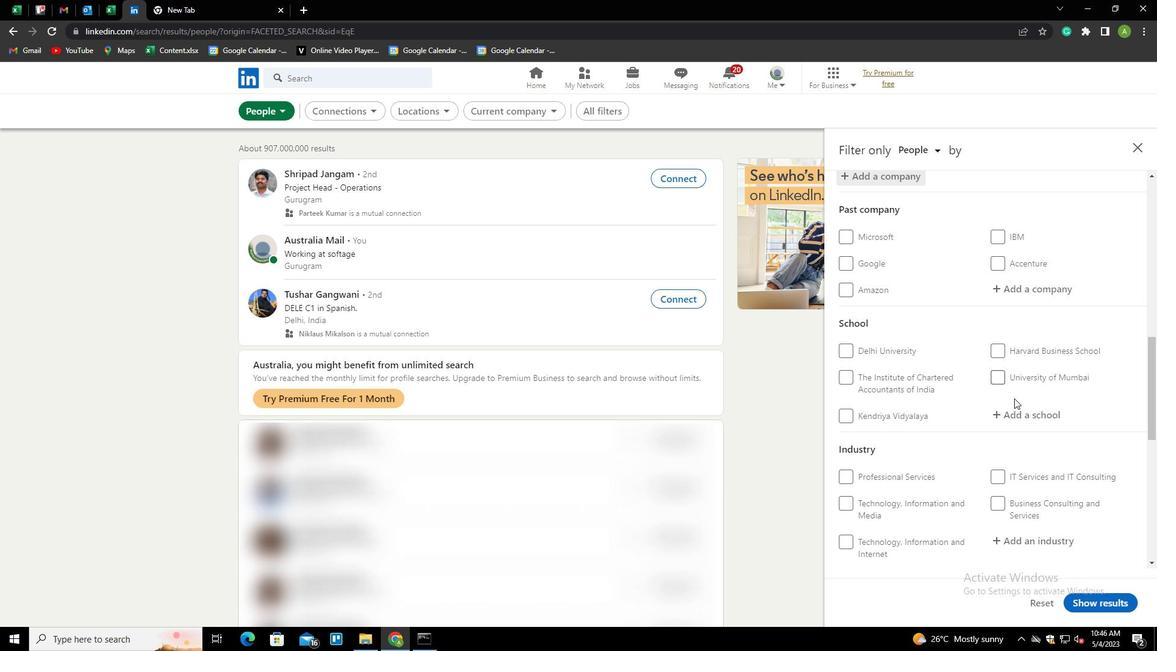 
Action: Mouse pressed left at (1016, 405)
Screenshot: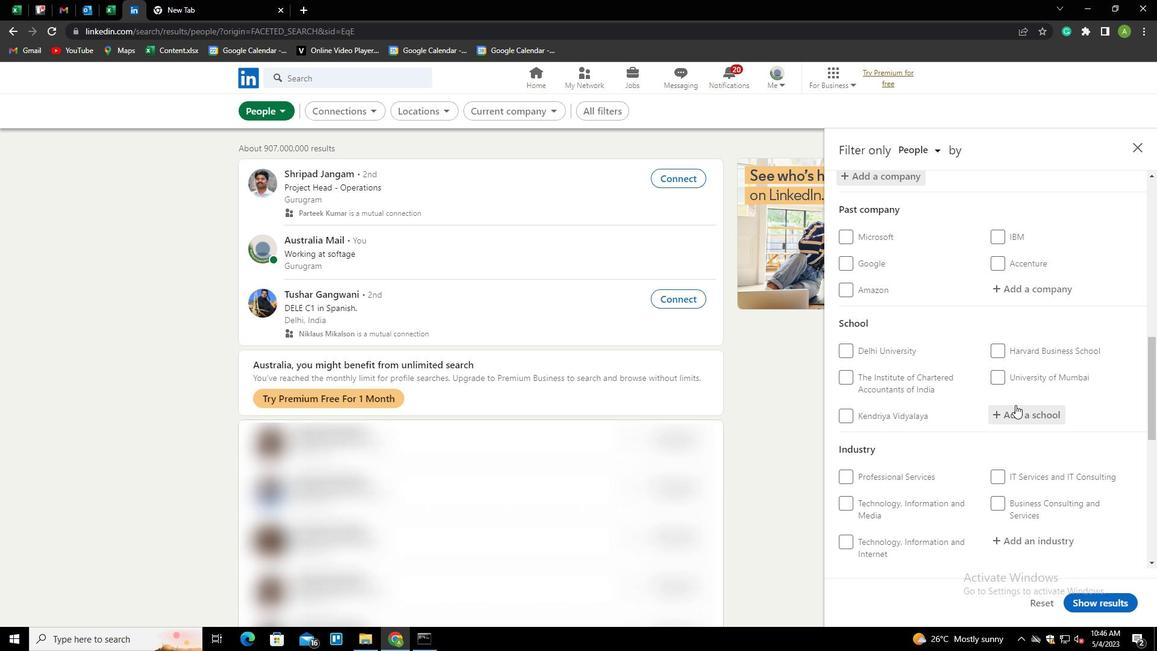 
Action: Mouse moved to (1023, 412)
Screenshot: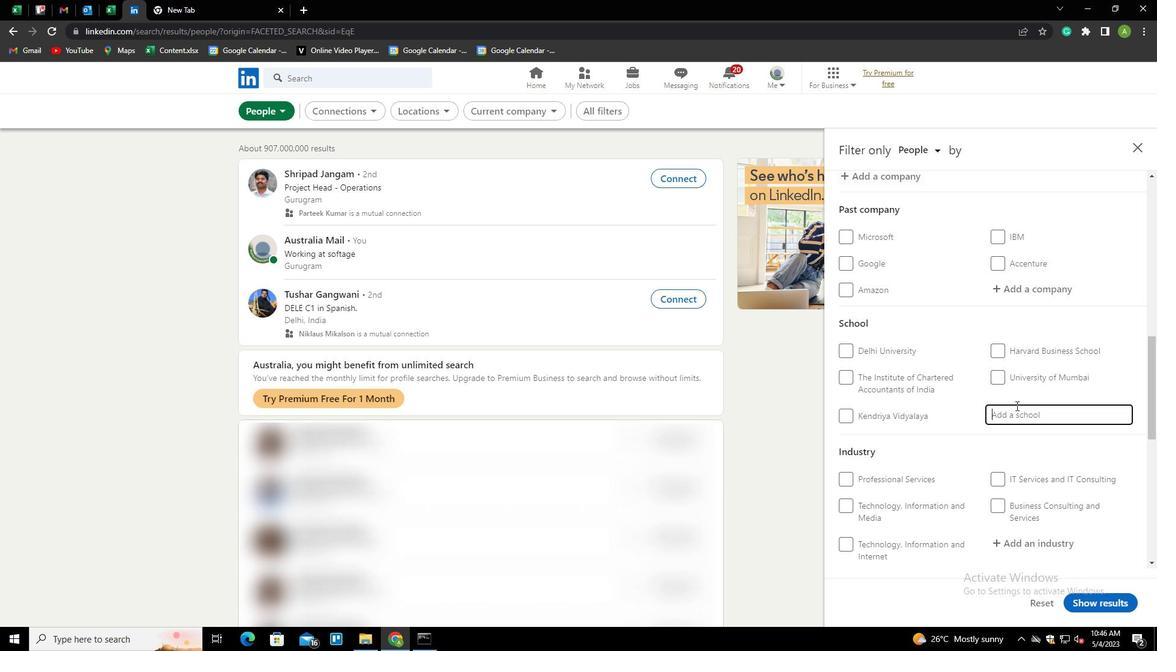 
Action: Mouse pressed left at (1023, 412)
Screenshot: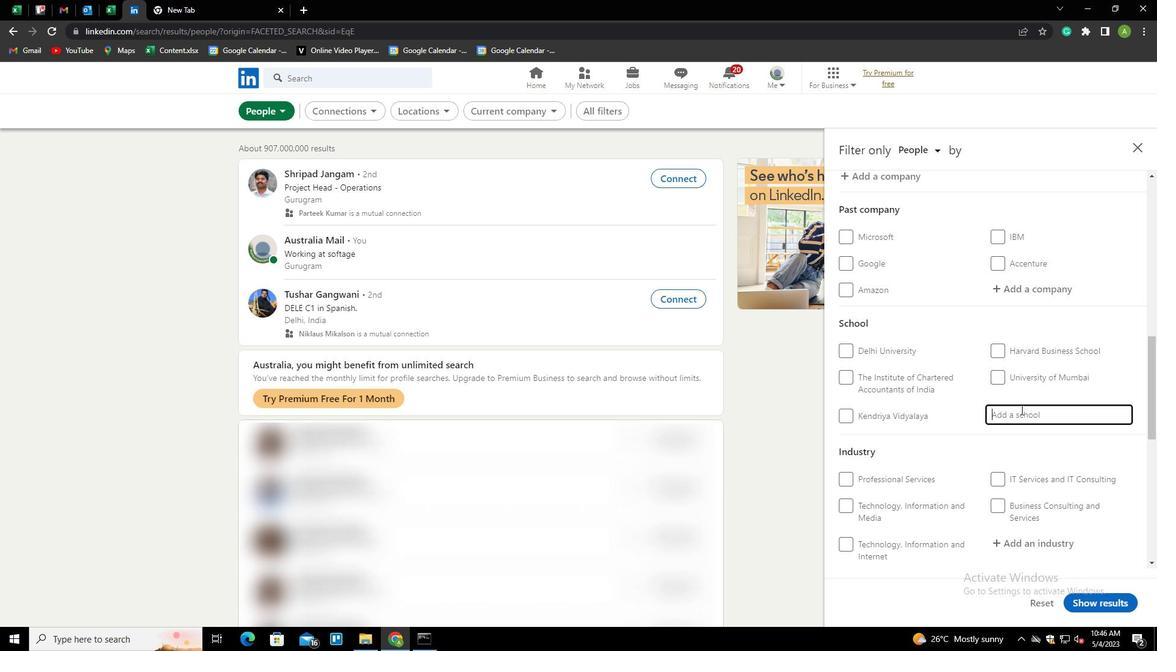 
Action: Key pressed <Key.shift>COIMBATORE<Key.space><Key.shift>TAMIL<Key.space><Key.shift>NADO<Key.backspace>U<Key.down><Key.enter>
Screenshot: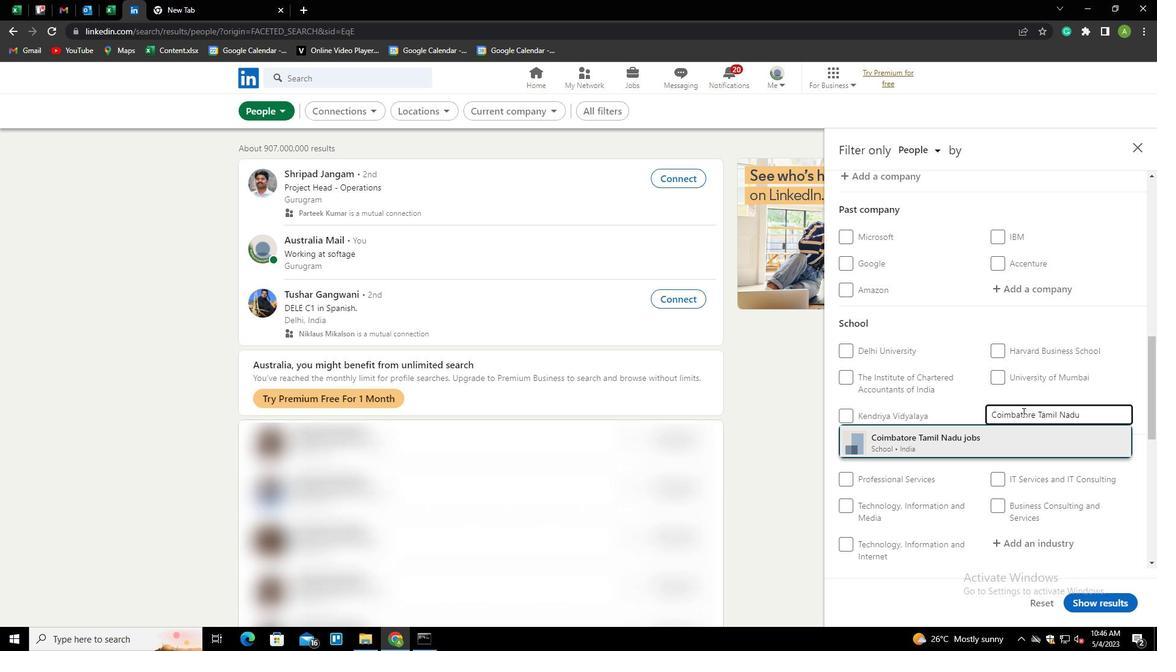 
Action: Mouse scrolled (1023, 411) with delta (0, 0)
Screenshot: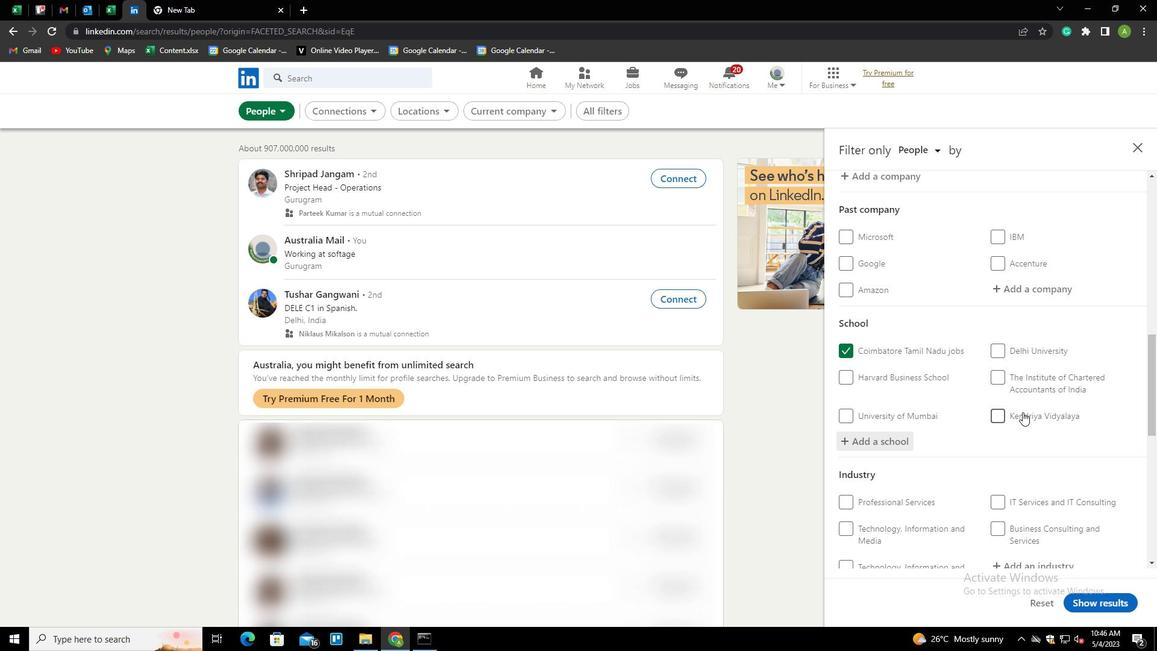 
Action: Mouse scrolled (1023, 411) with delta (0, 0)
Screenshot: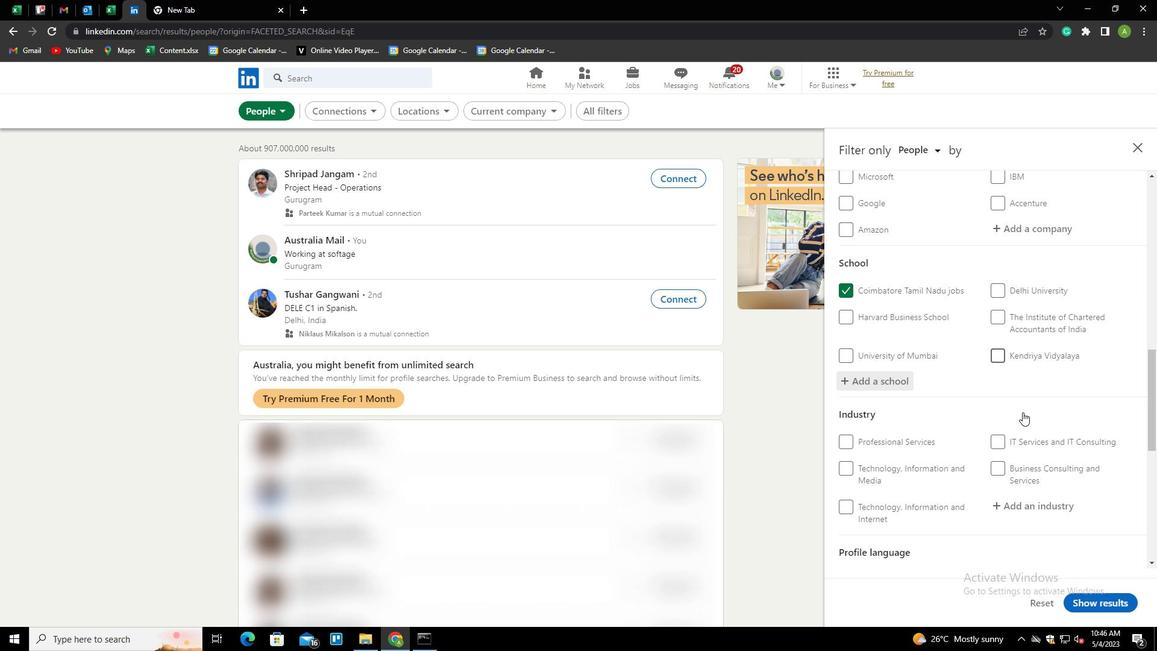 
Action: Mouse scrolled (1023, 411) with delta (0, 0)
Screenshot: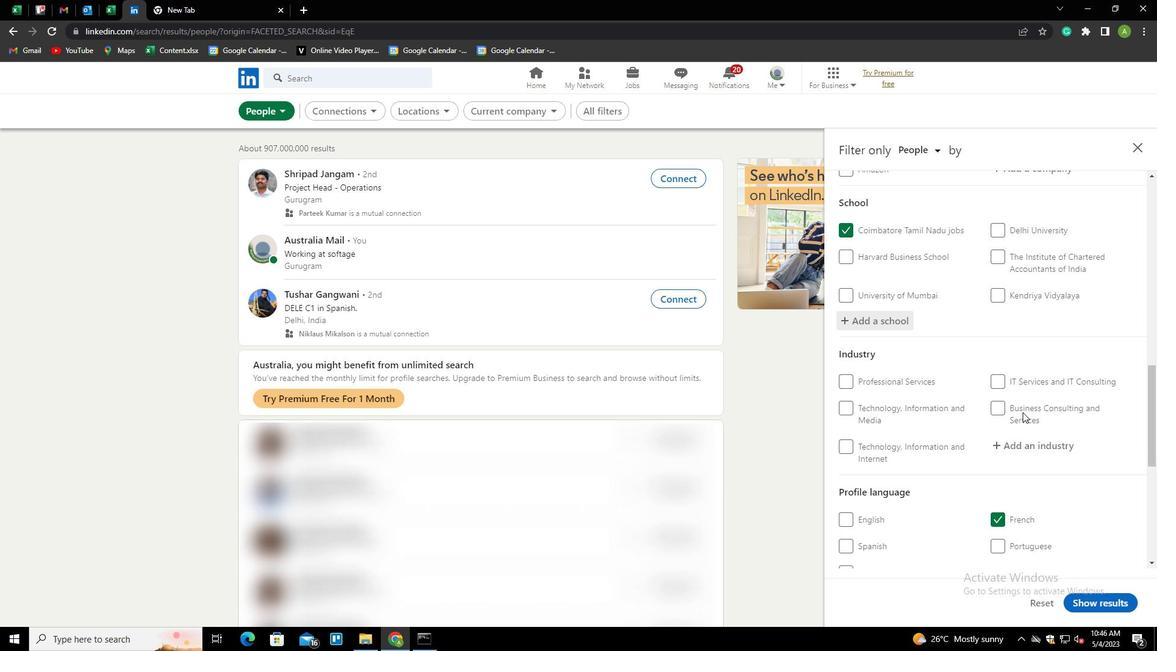 
Action: Mouse moved to (1042, 390)
Screenshot: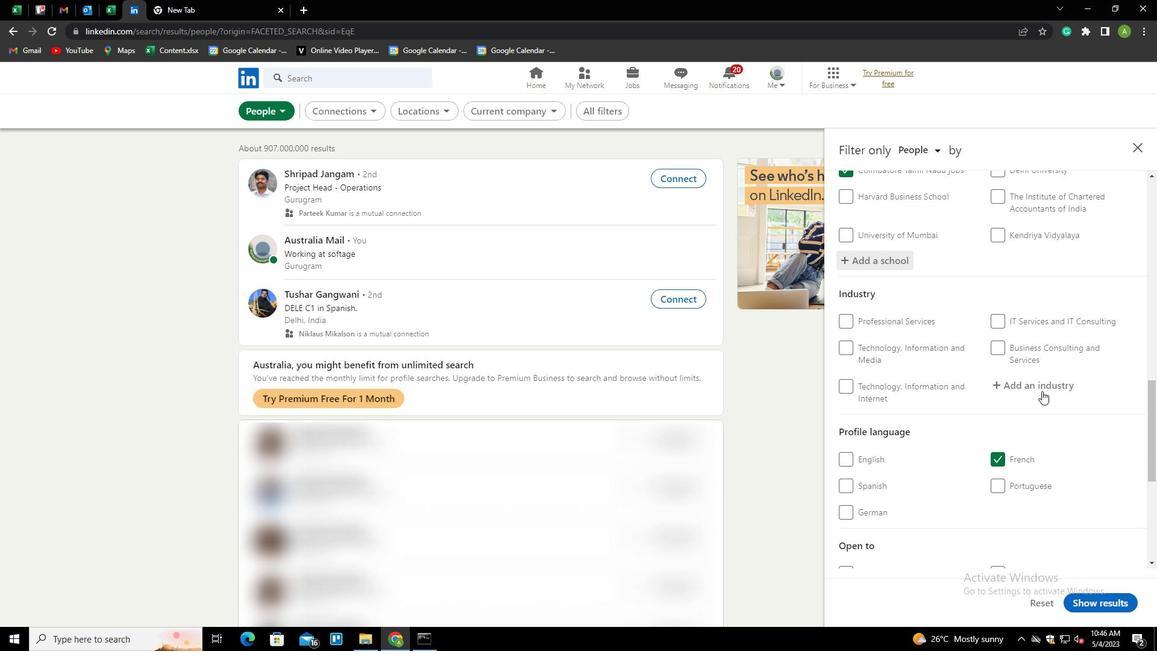 
Action: Mouse pressed left at (1042, 390)
Screenshot: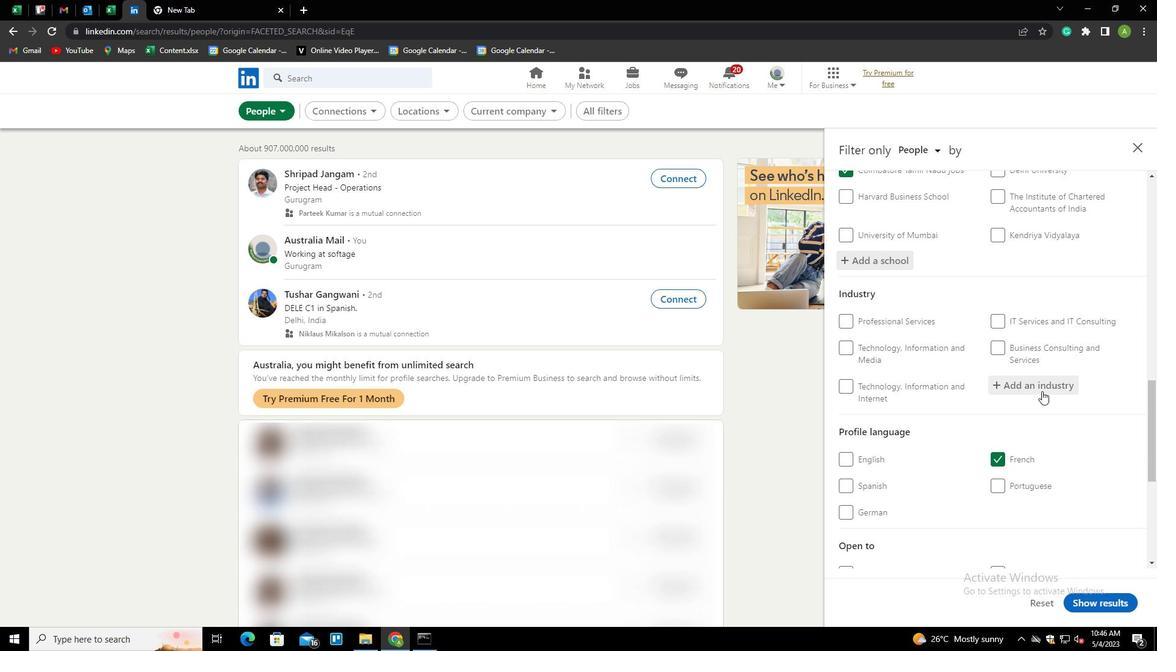 
Action: Mouse moved to (1046, 385)
Screenshot: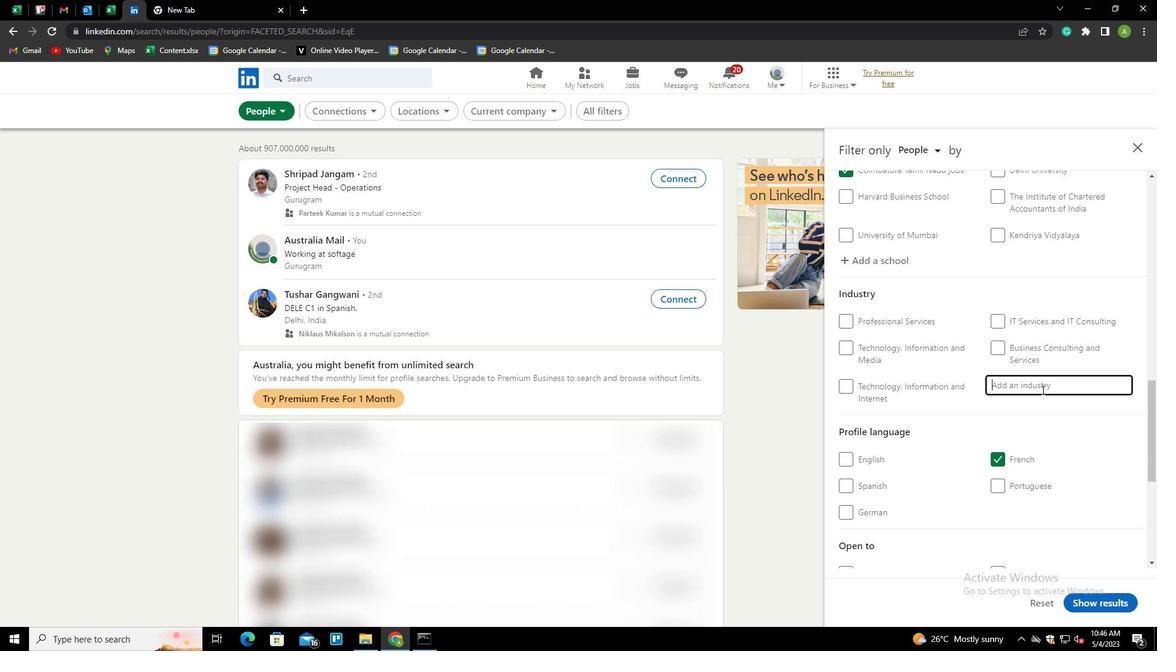 
Action: Mouse pressed left at (1046, 385)
Screenshot: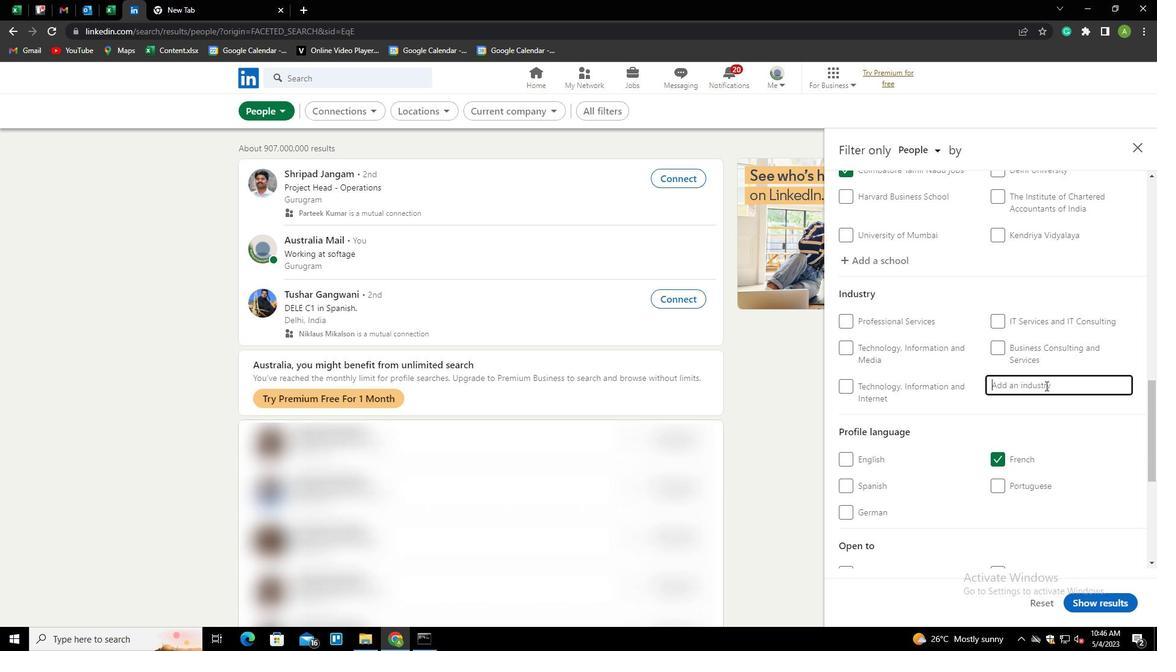 
Action: Mouse moved to (1046, 385)
Screenshot: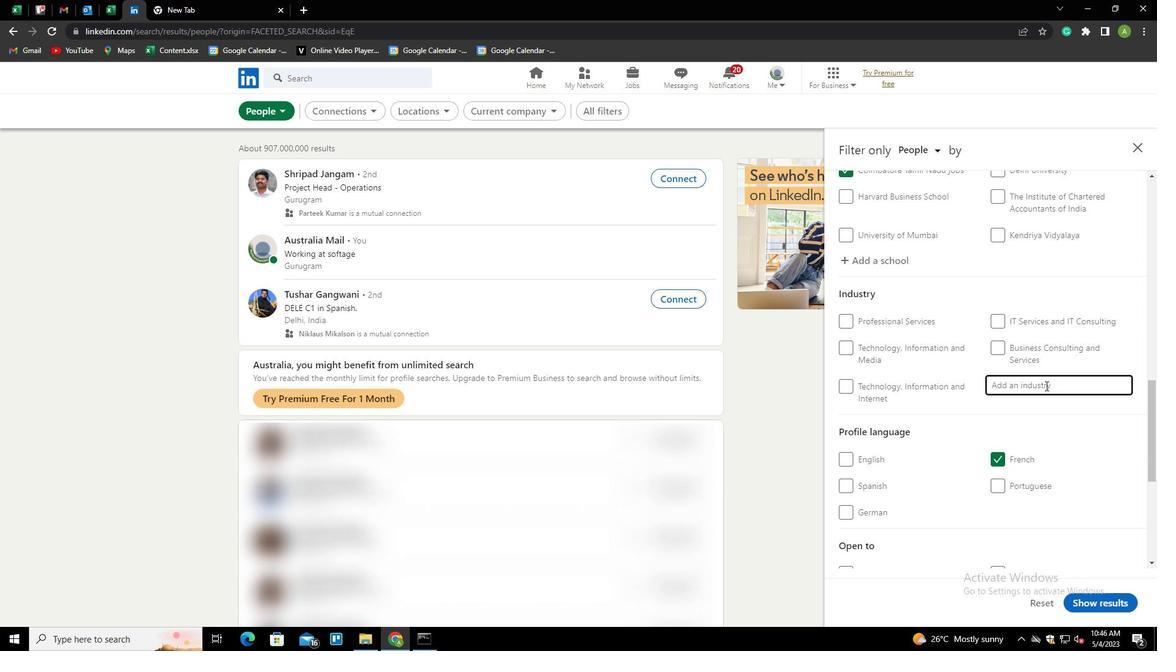 
Action: Key pressed <Key.shift>SOCIAL<Key.space><Key.shift>NETWORKING<Key.down><Key.enter>
Screenshot: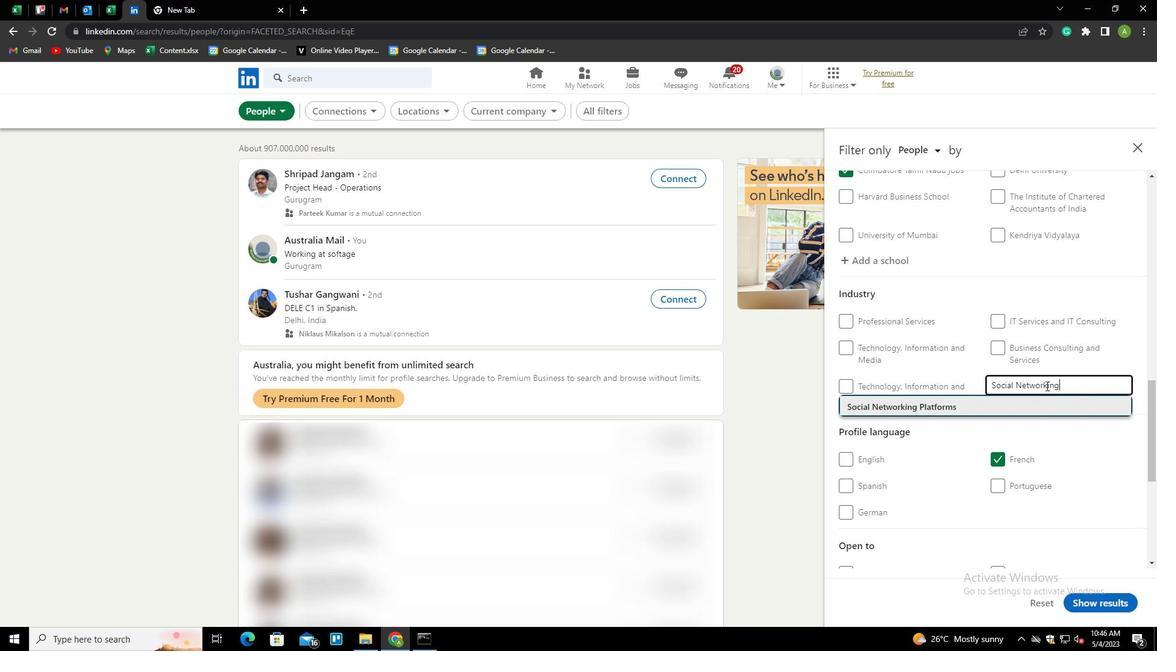 
Action: Mouse scrolled (1046, 385) with delta (0, 0)
Screenshot: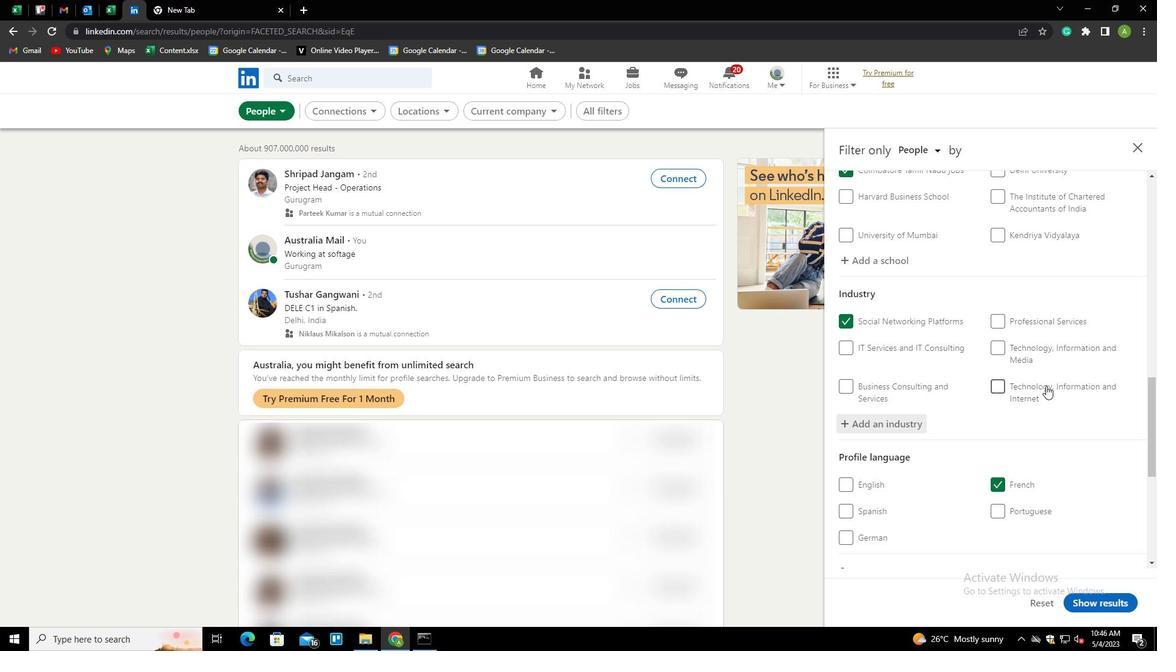 
Action: Mouse scrolled (1046, 385) with delta (0, 0)
Screenshot: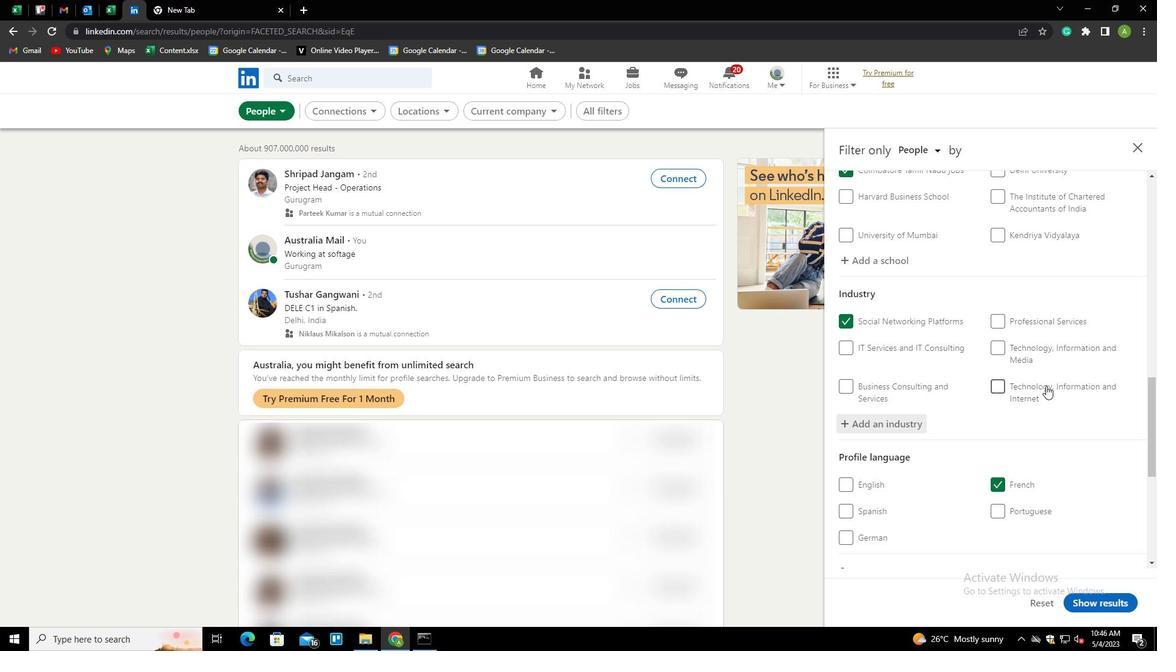 
Action: Mouse scrolled (1046, 385) with delta (0, 0)
Screenshot: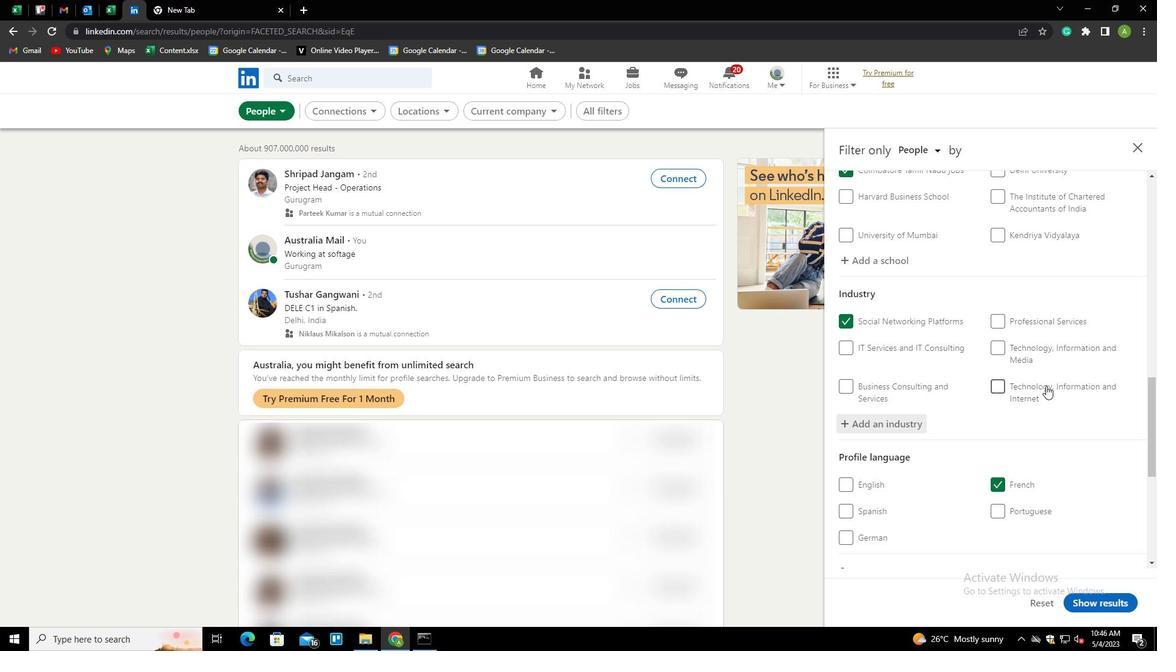 
Action: Mouse scrolled (1046, 385) with delta (0, 0)
Screenshot: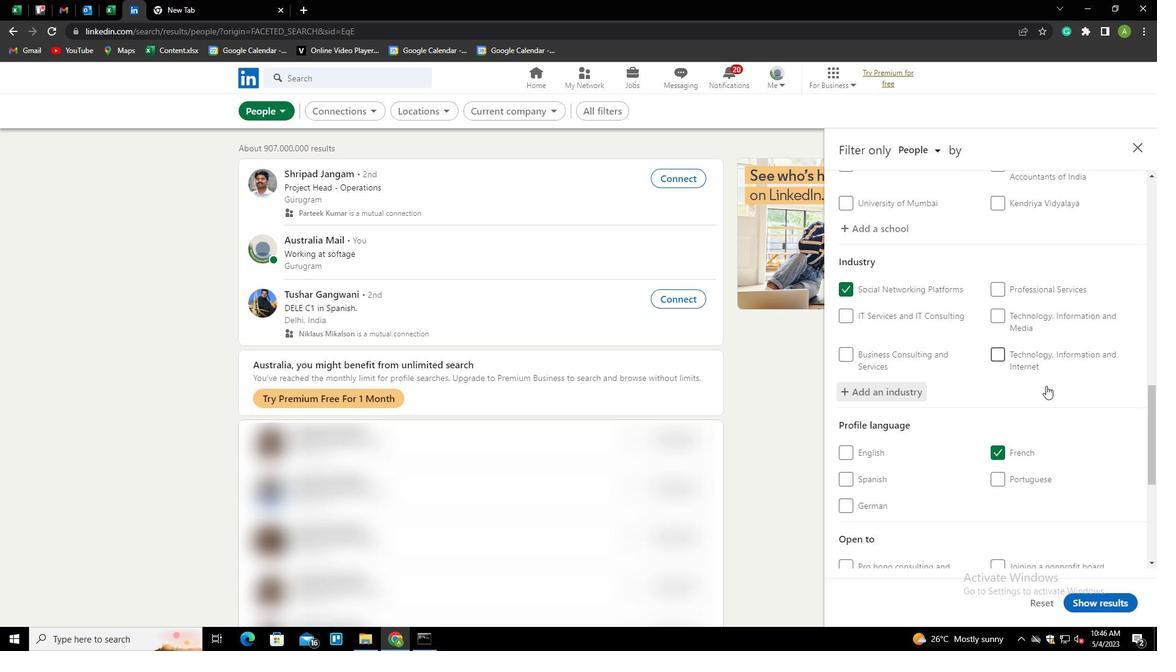 
Action: Mouse scrolled (1046, 385) with delta (0, 0)
Screenshot: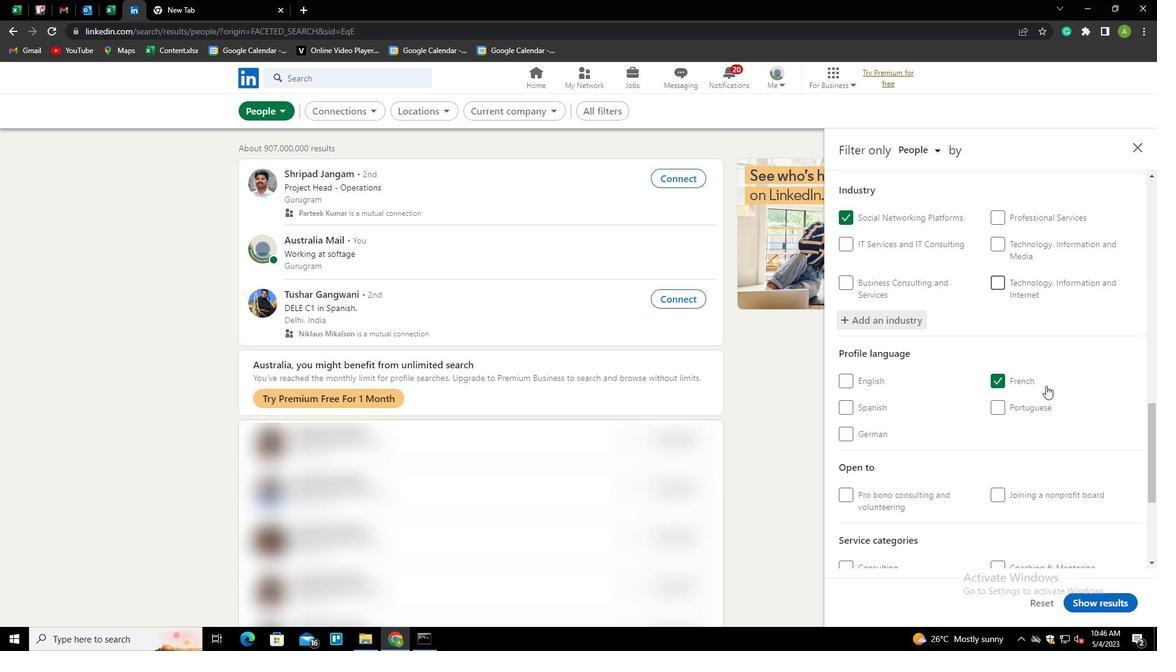 
Action: Mouse moved to (1030, 415)
Screenshot: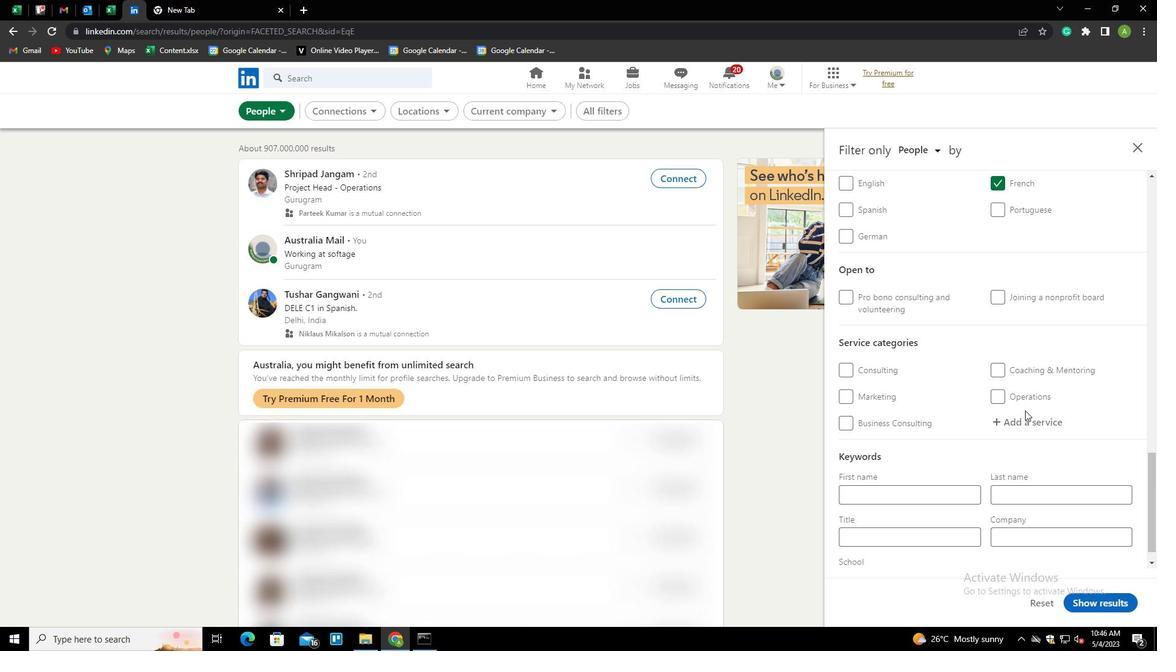 
Action: Mouse pressed left at (1030, 415)
Screenshot: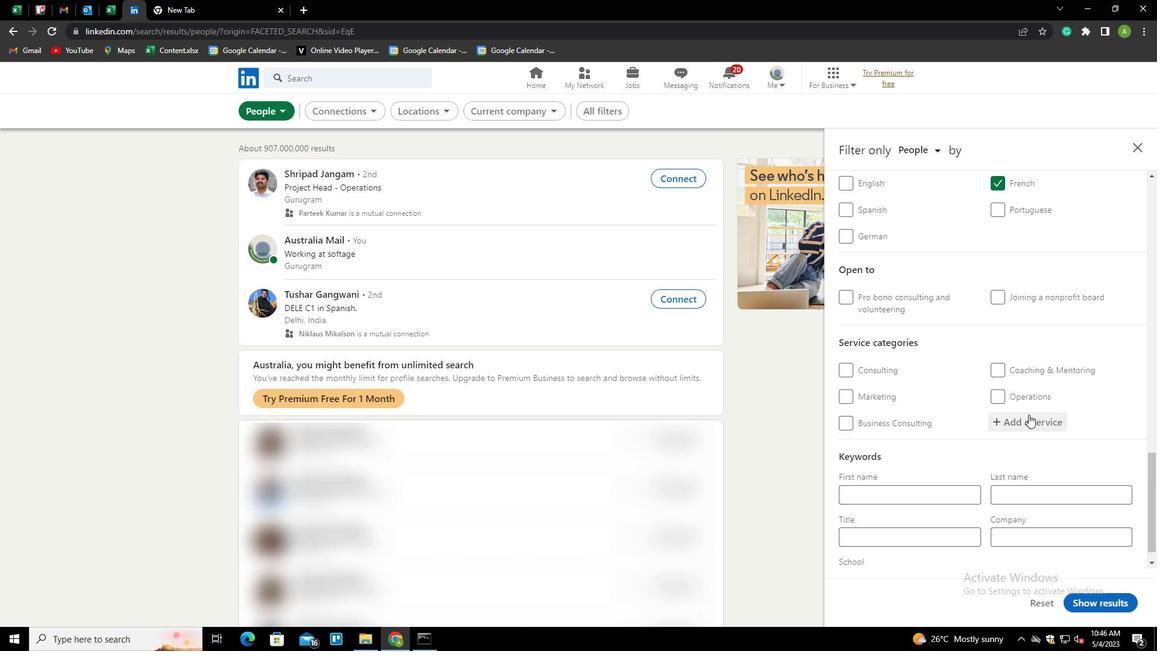 
Action: Key pressed <Key.shift>FINANCIAL<Key.space><Key.shift>ACCOUNTING<Key.down><Key.enter>
Screenshot: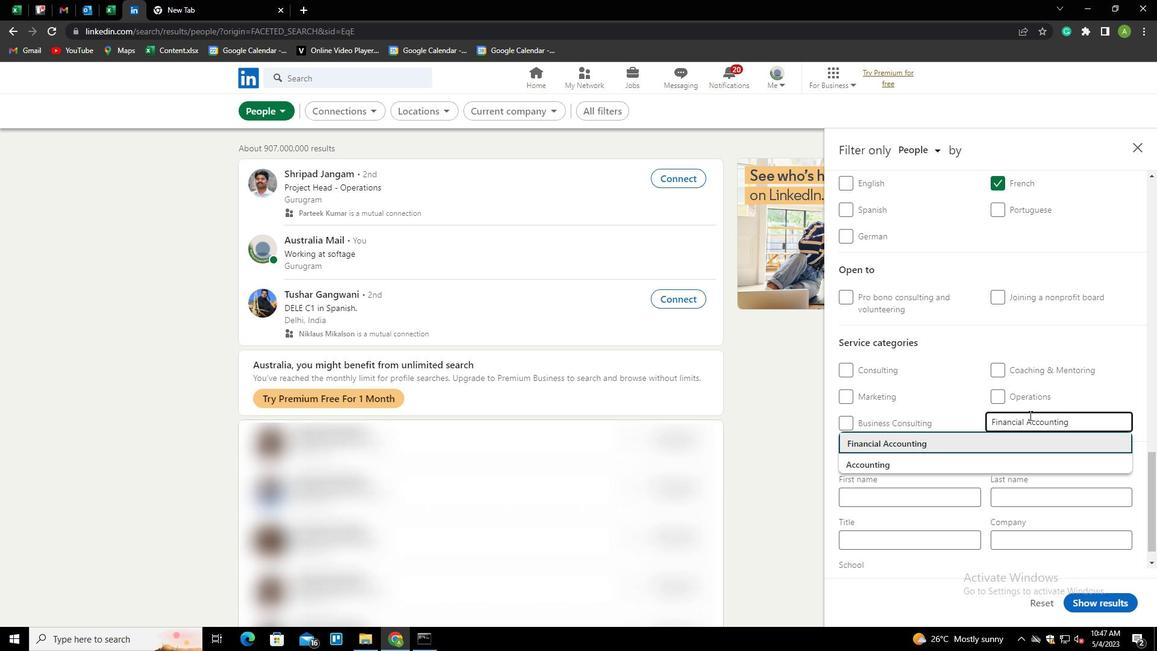 
Action: Mouse scrolled (1030, 414) with delta (0, 0)
Screenshot: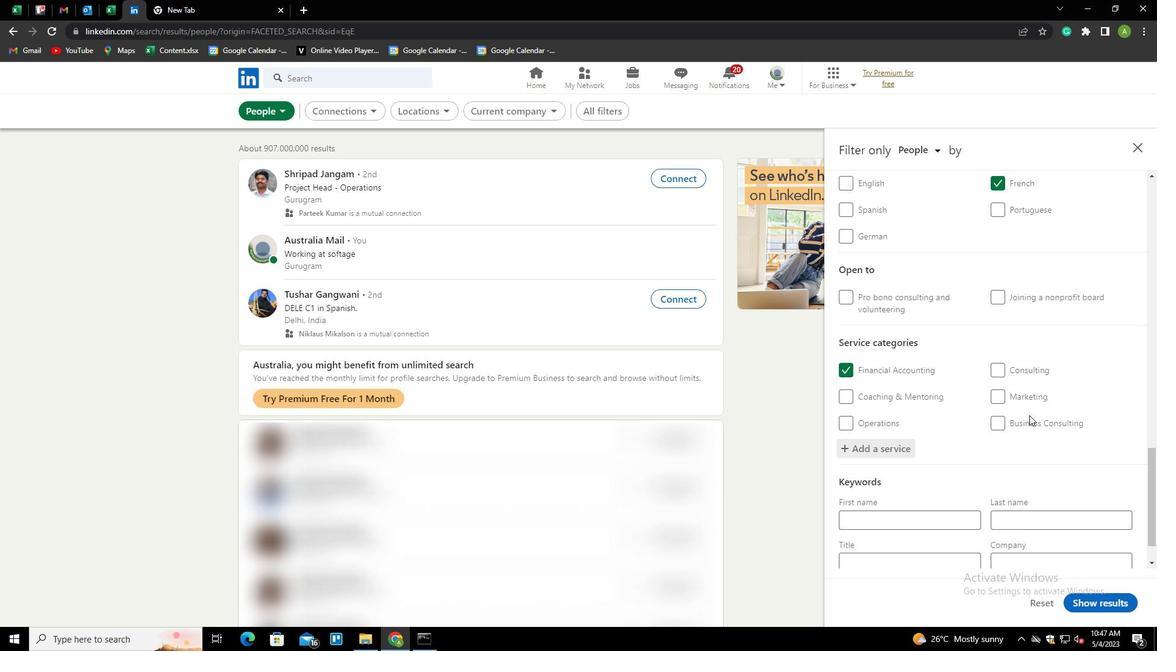 
Action: Mouse scrolled (1030, 414) with delta (0, 0)
Screenshot: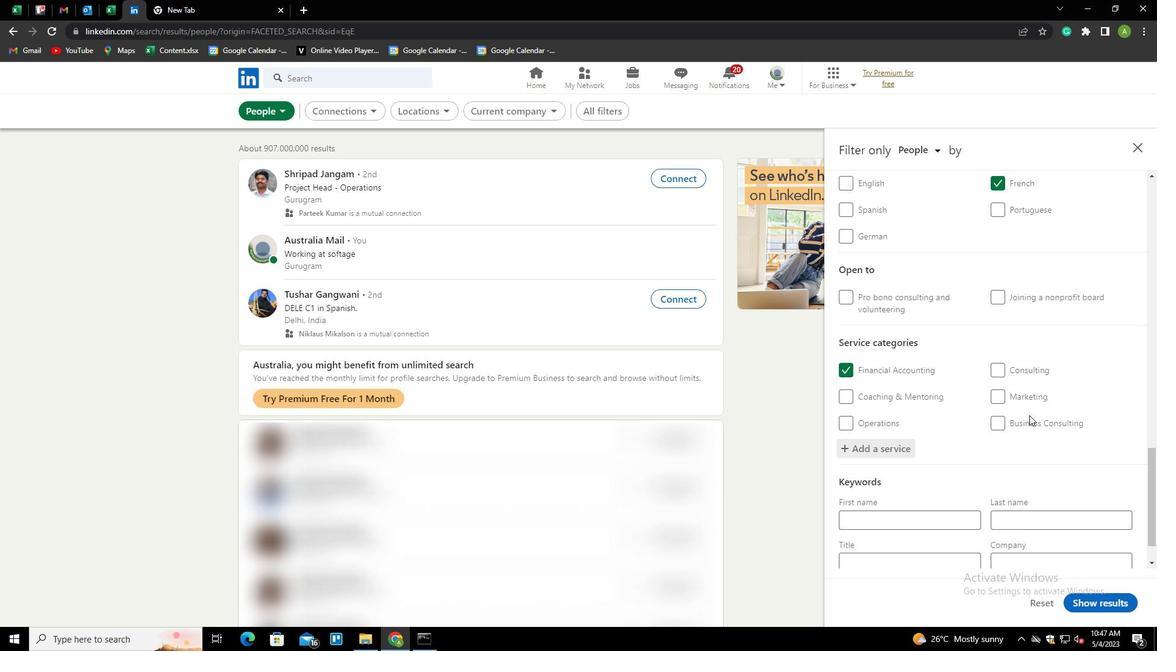 
Action: Mouse scrolled (1030, 414) with delta (0, 0)
Screenshot: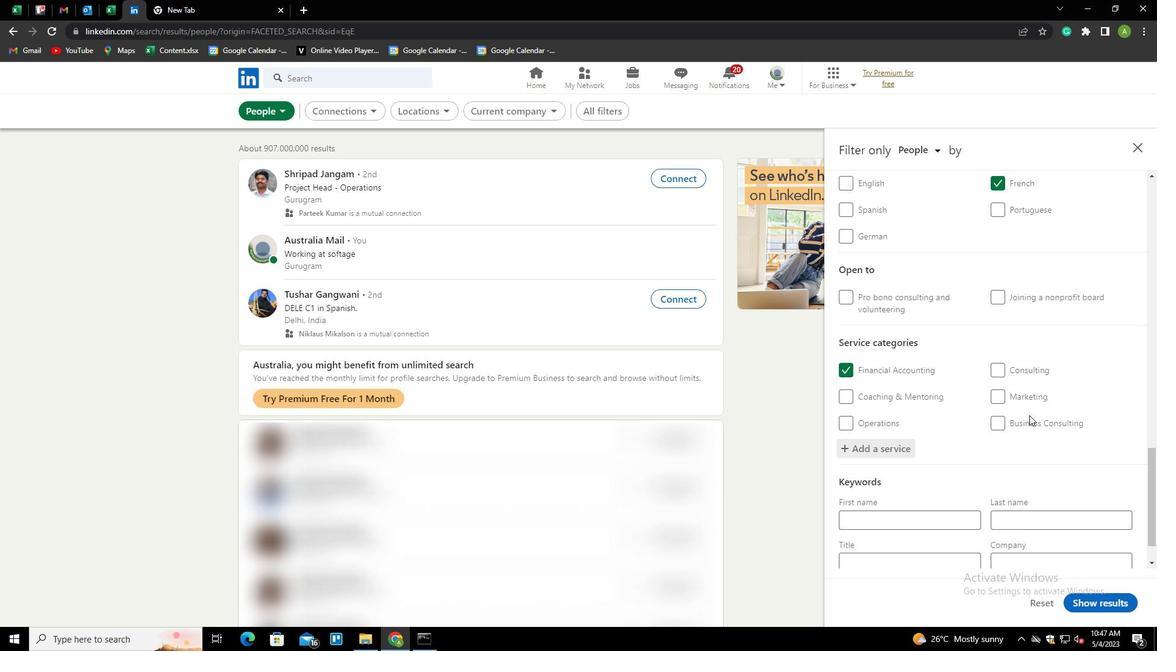 
Action: Mouse scrolled (1030, 414) with delta (0, 0)
Screenshot: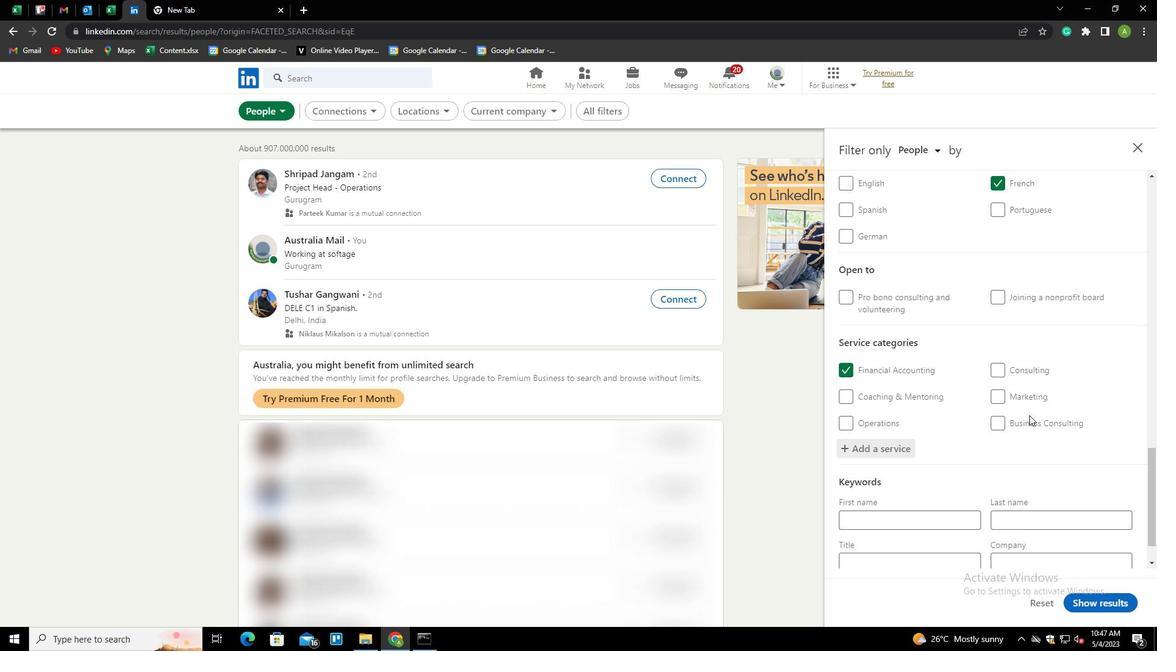 
Action: Mouse scrolled (1030, 414) with delta (0, 0)
Screenshot: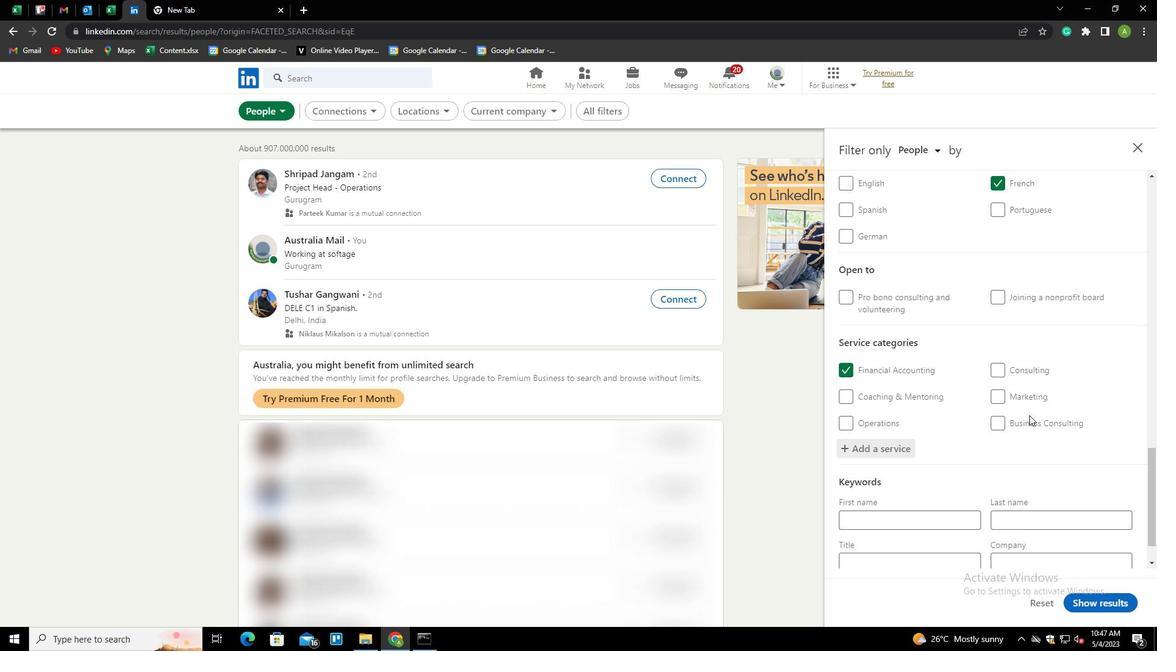 
Action: Mouse scrolled (1030, 414) with delta (0, 0)
Screenshot: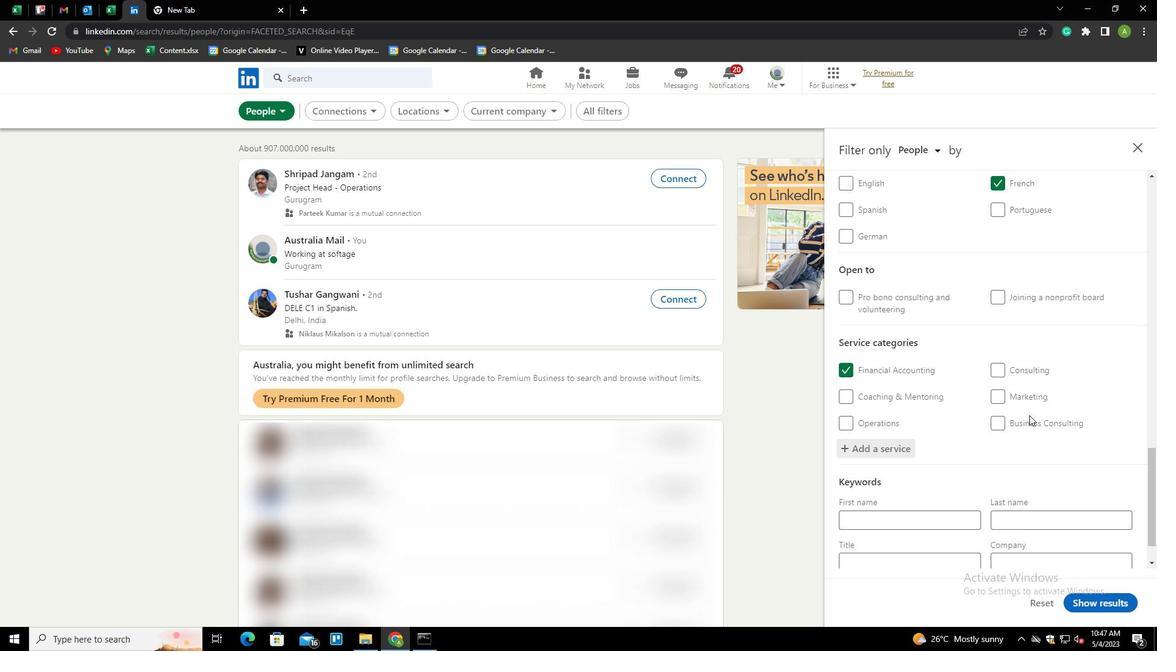 
Action: Mouse moved to (955, 514)
Screenshot: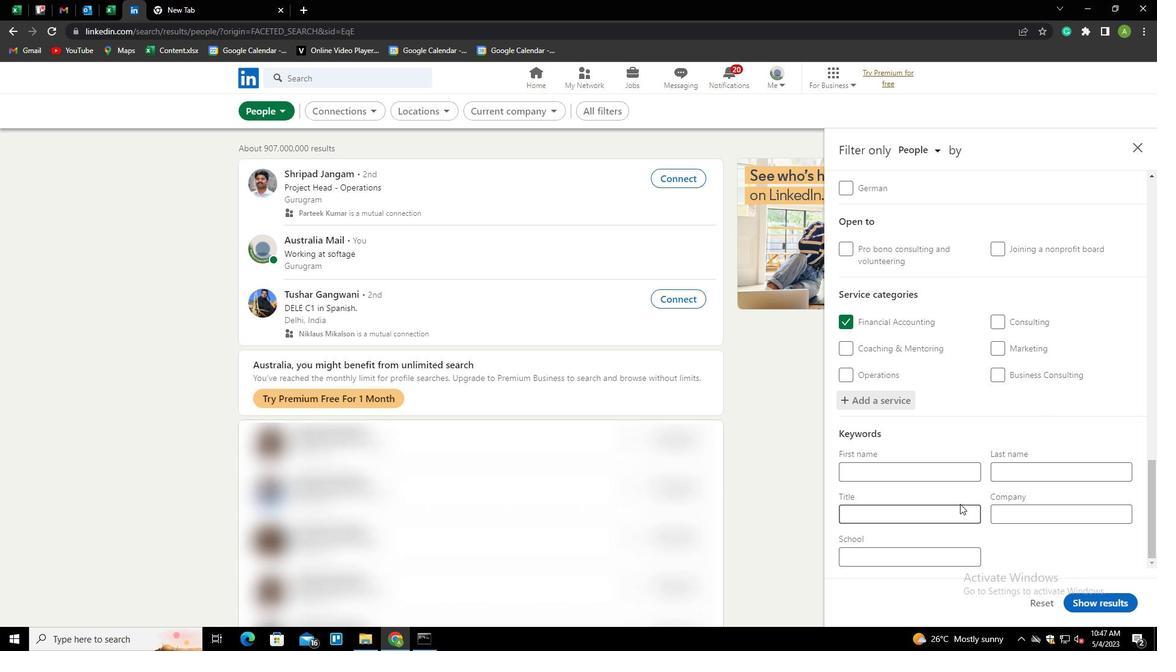 
Action: Mouse pressed left at (955, 514)
Screenshot: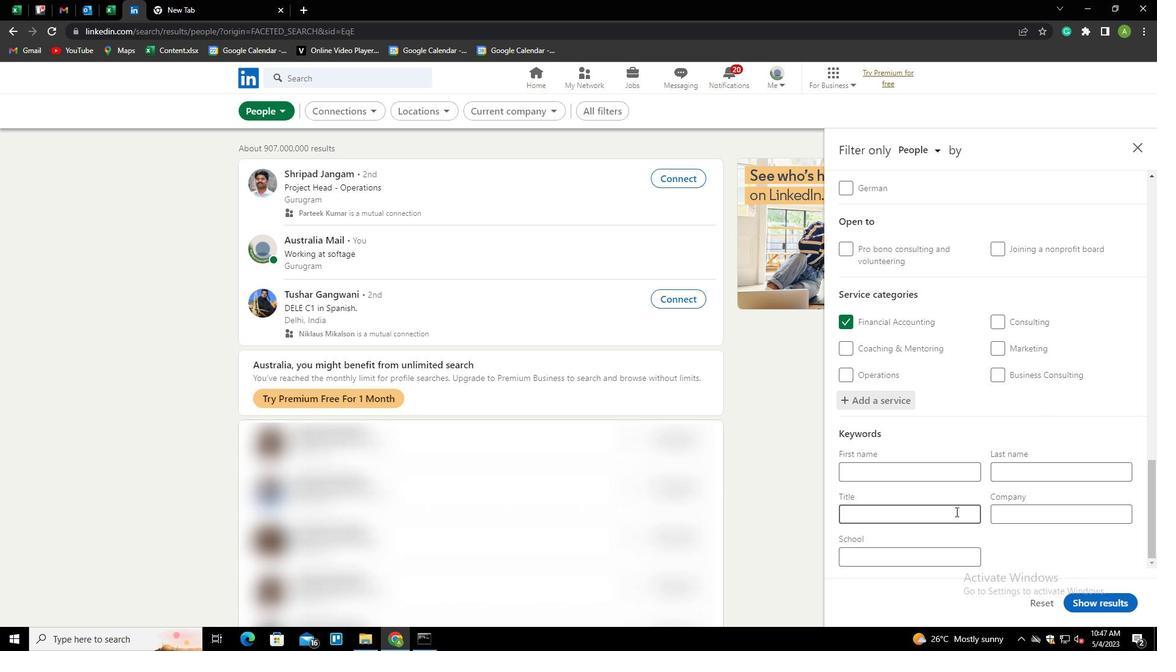 
Action: Key pressed <Key.shift>MANAGING<Key.space><Key.shift>PARTE<Key.backspace>NER
Screenshot: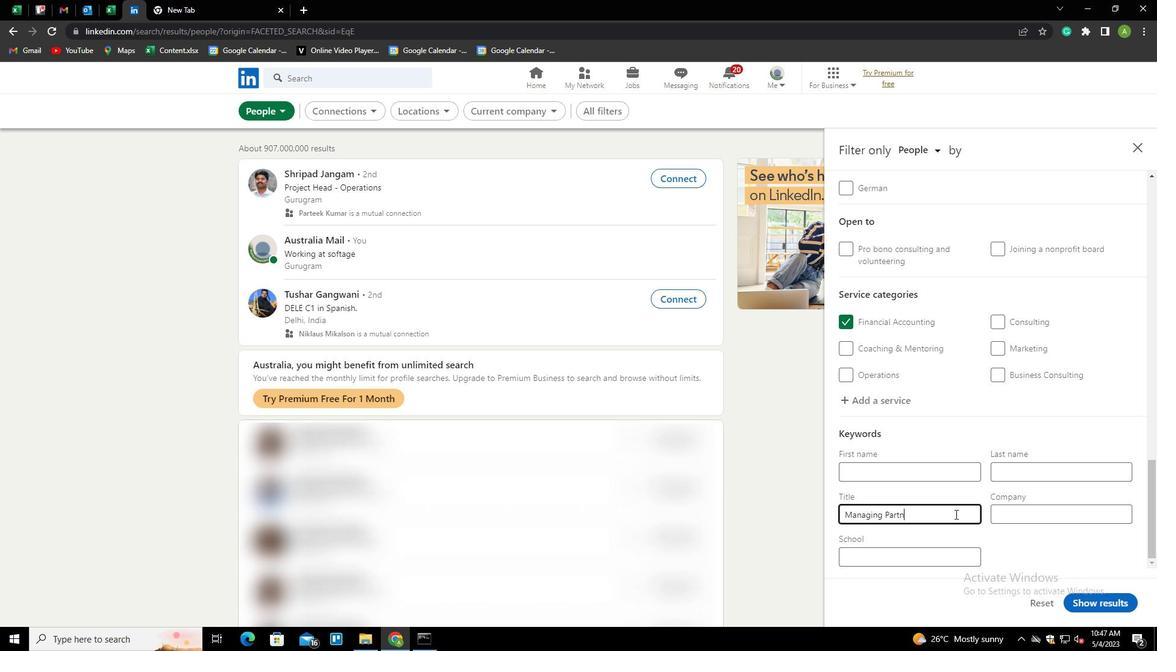 
Action: Mouse moved to (1052, 560)
Screenshot: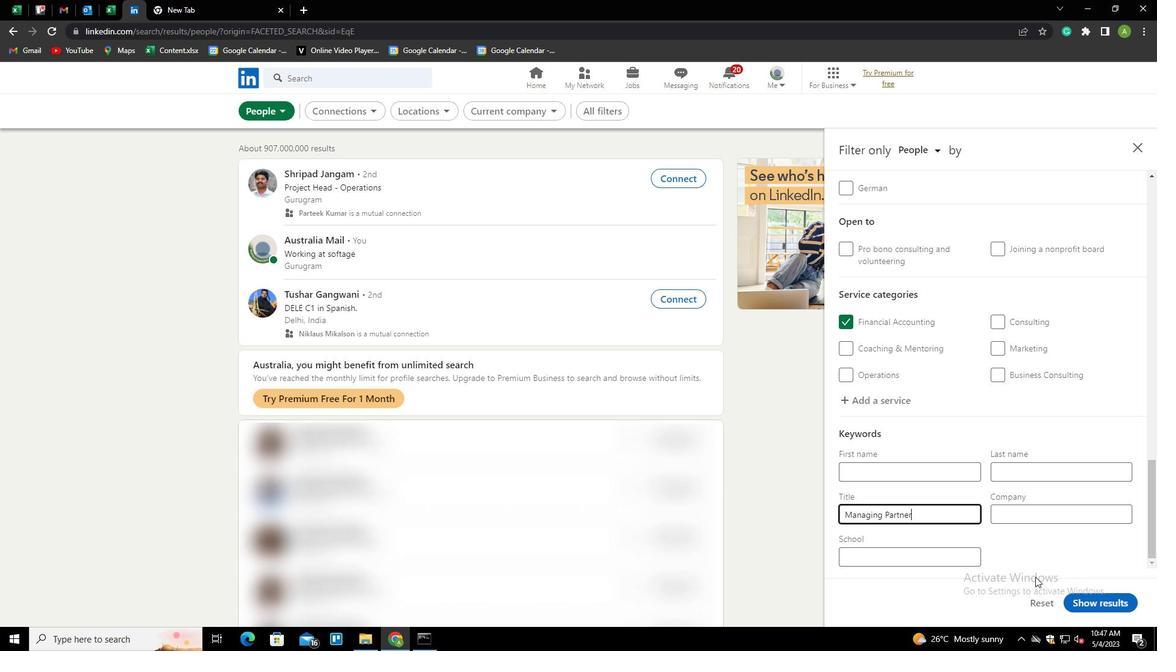 
Action: Mouse pressed left at (1052, 560)
Screenshot: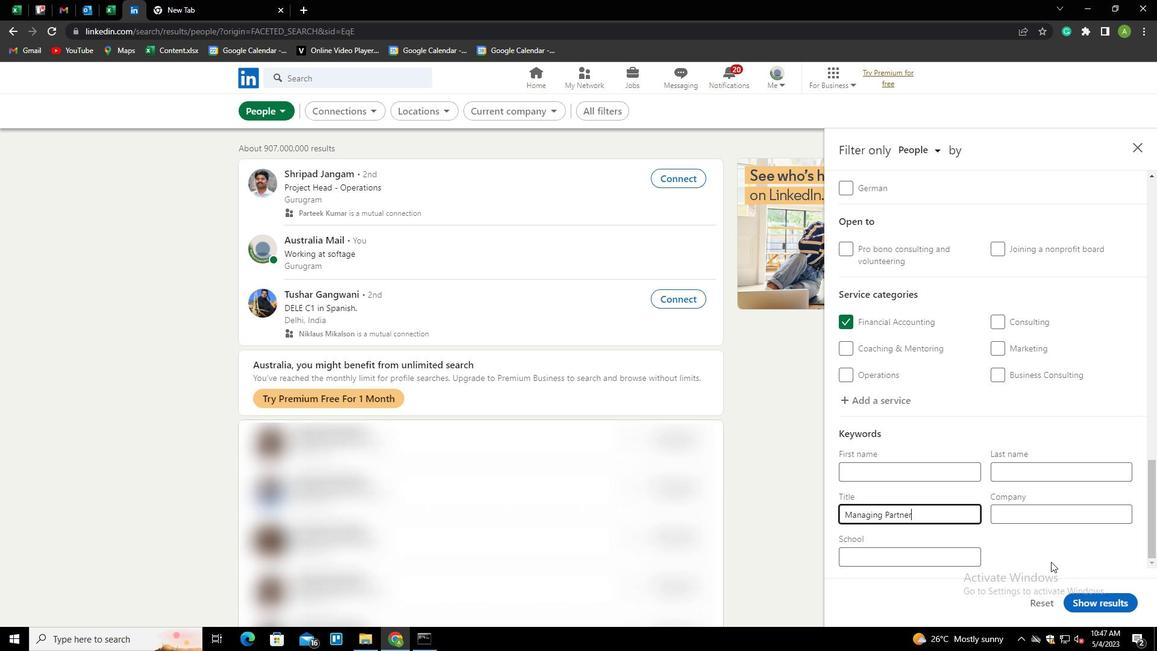 
Action: Mouse moved to (1097, 599)
Screenshot: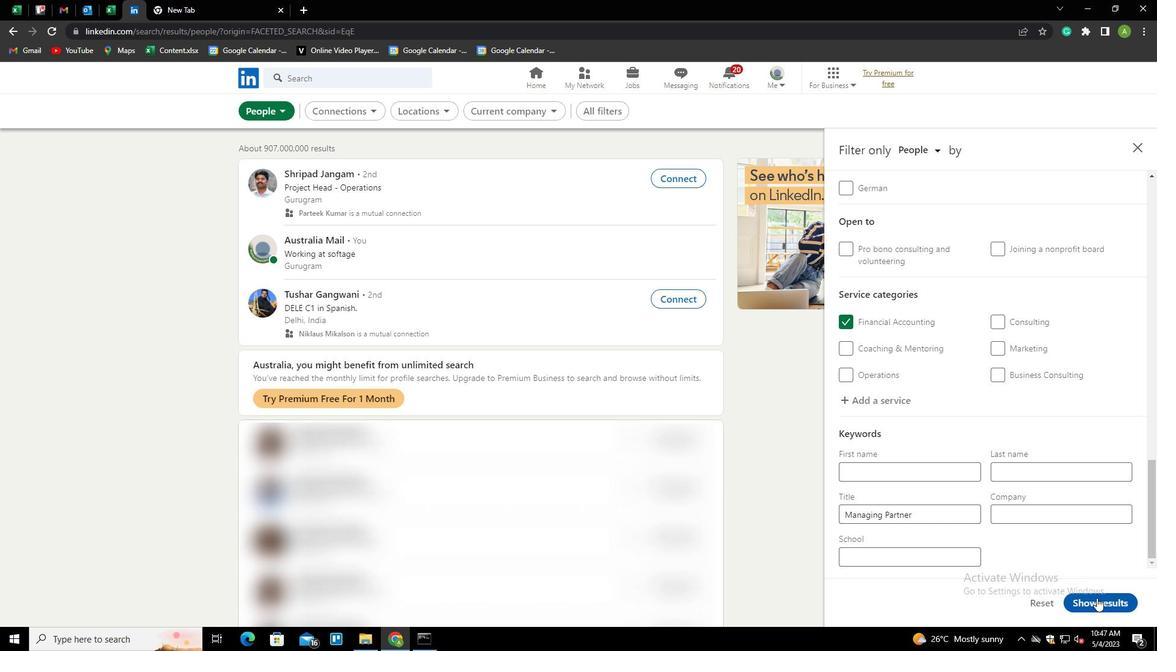 
Action: Mouse pressed left at (1097, 599)
Screenshot: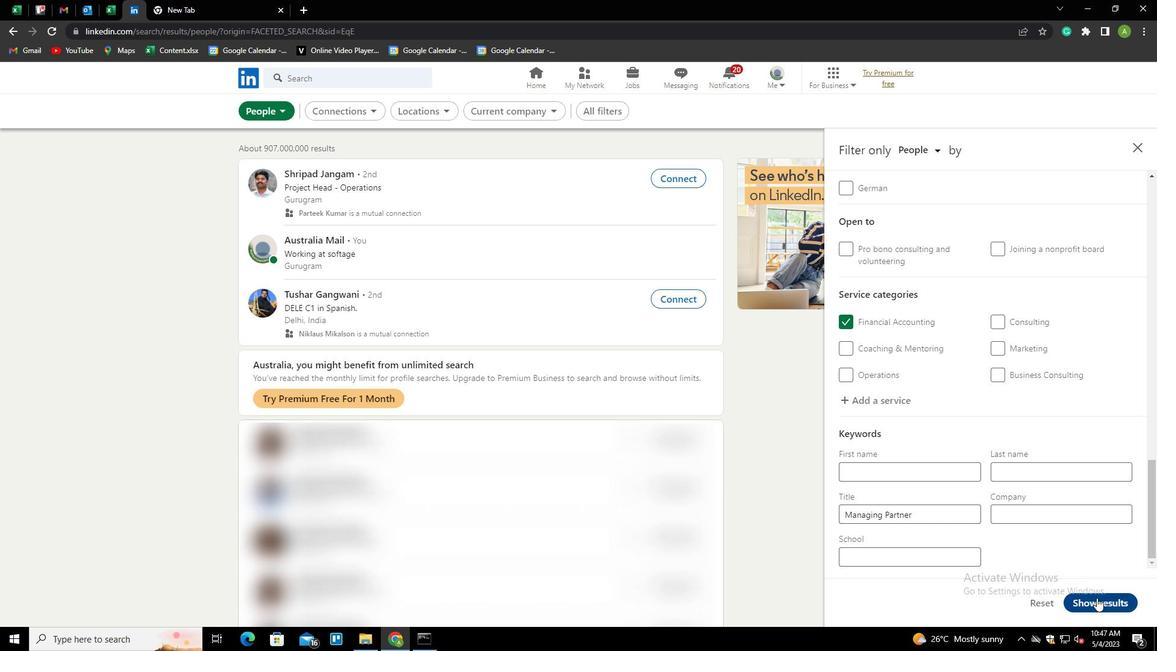 
